 Task: Use the formula "LEFT" in spreadsheet "Project portfolio".
Action: Mouse moved to (818, 100)
Screenshot: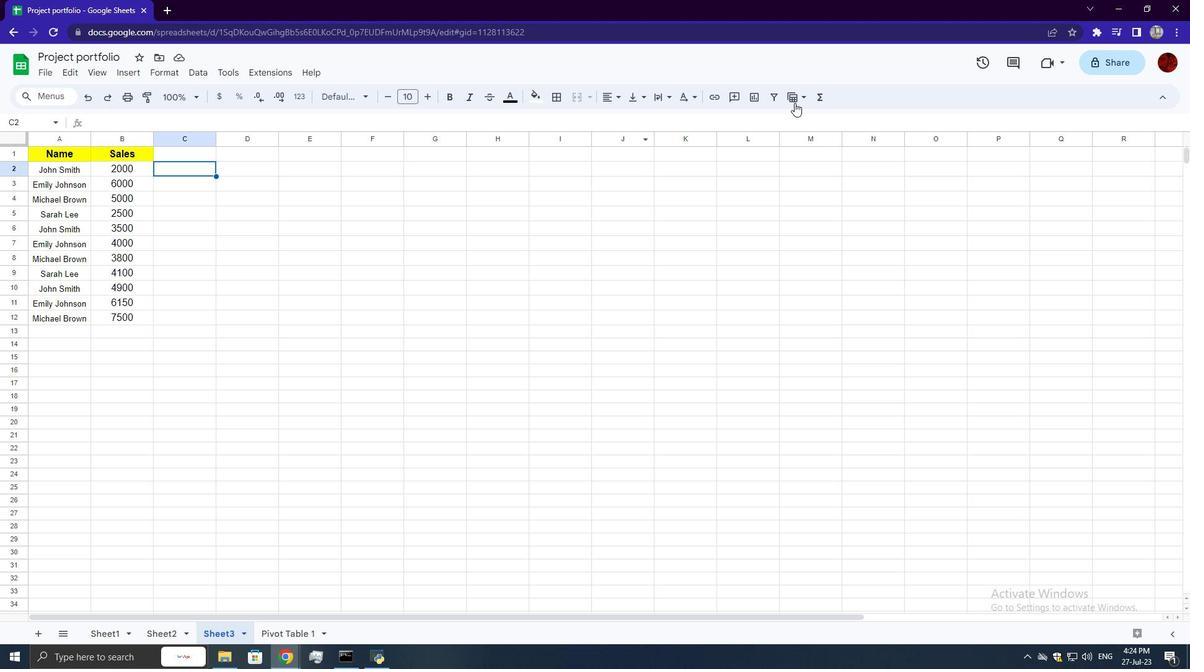 
Action: Mouse pressed left at (818, 100)
Screenshot: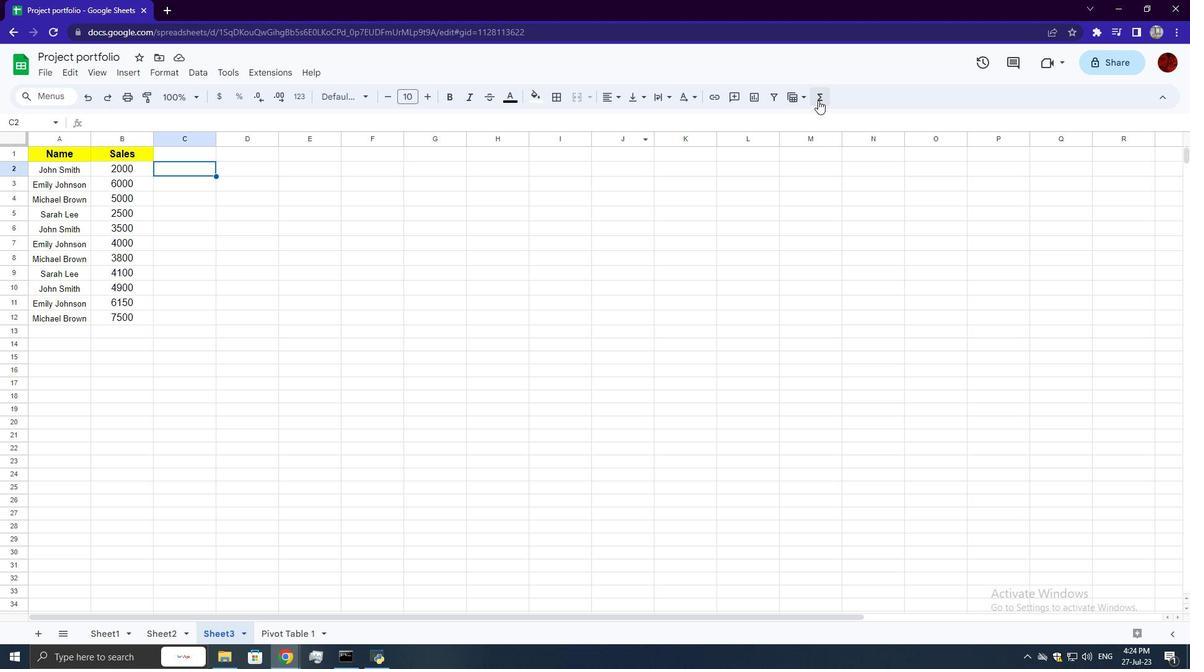 
Action: Mouse moved to (987, 239)
Screenshot: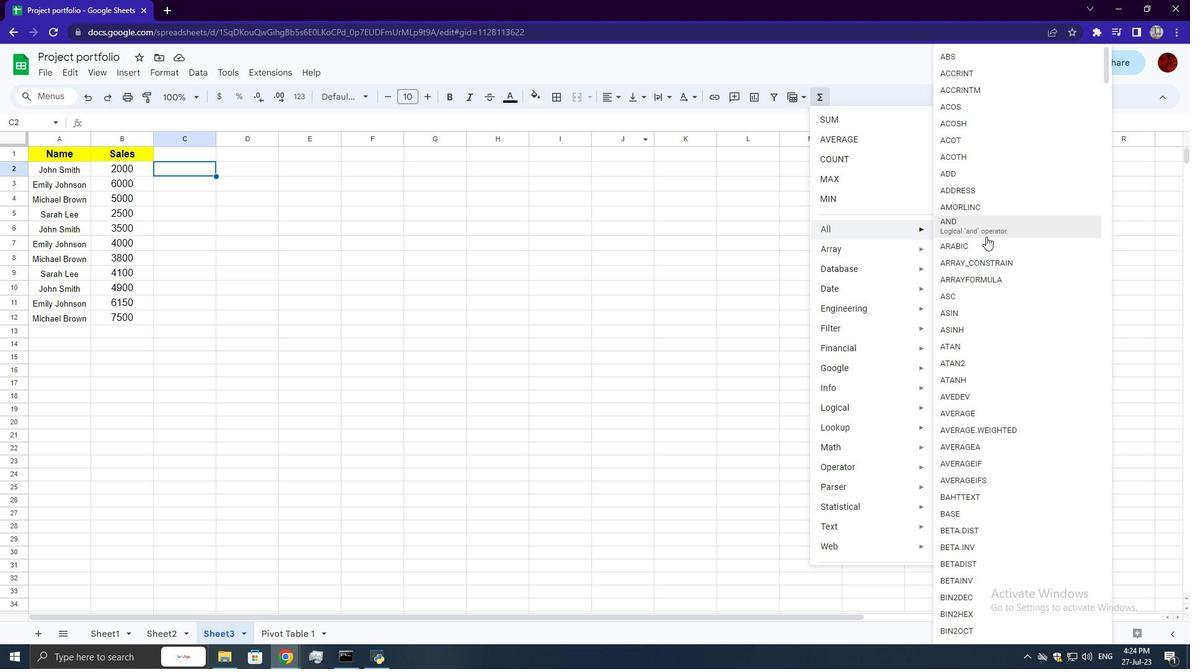 
Action: Mouse scrolled (987, 239) with delta (0, 0)
Screenshot: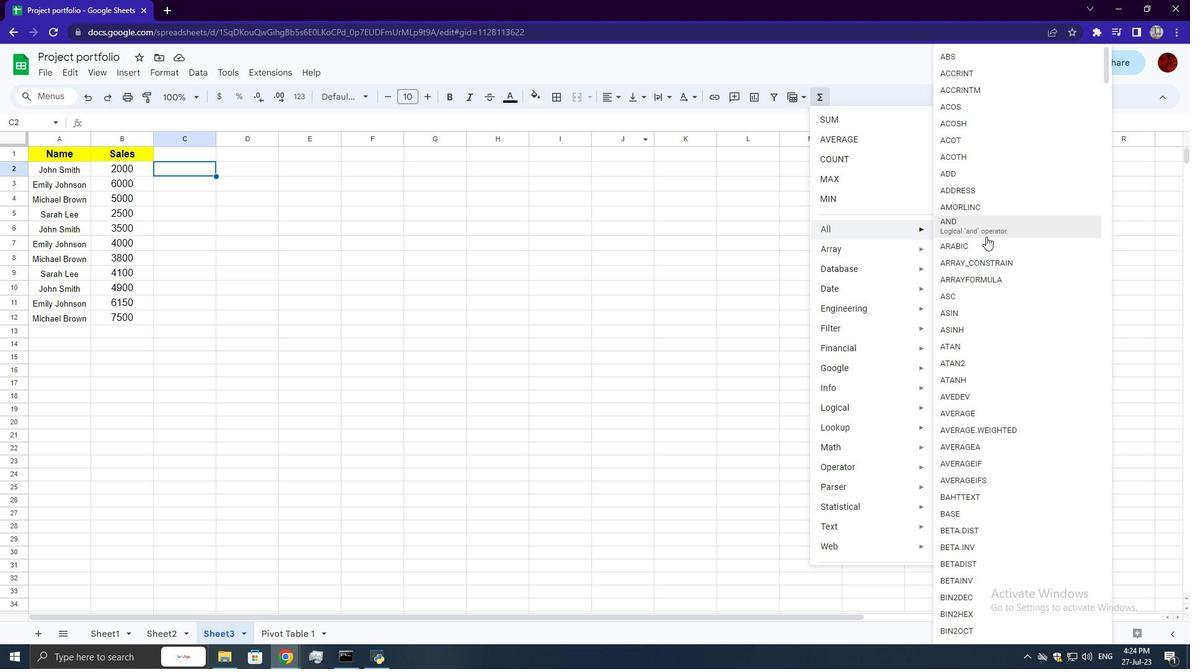 
Action: Mouse moved to (987, 241)
Screenshot: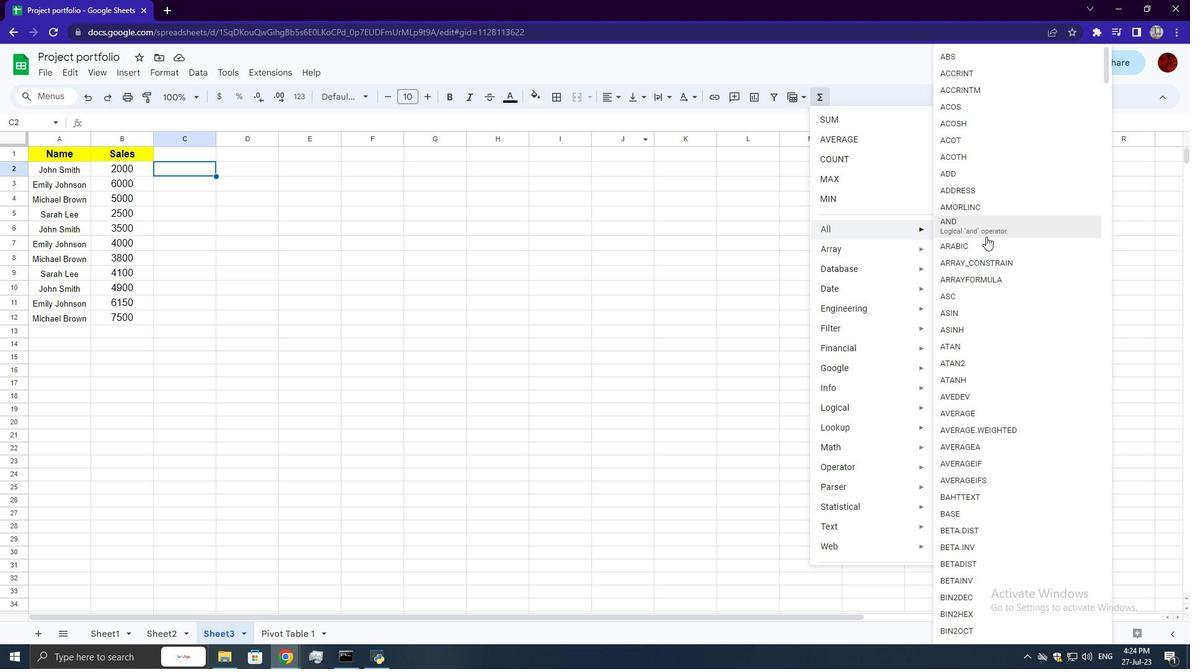 
Action: Mouse scrolled (987, 240) with delta (0, 0)
Screenshot: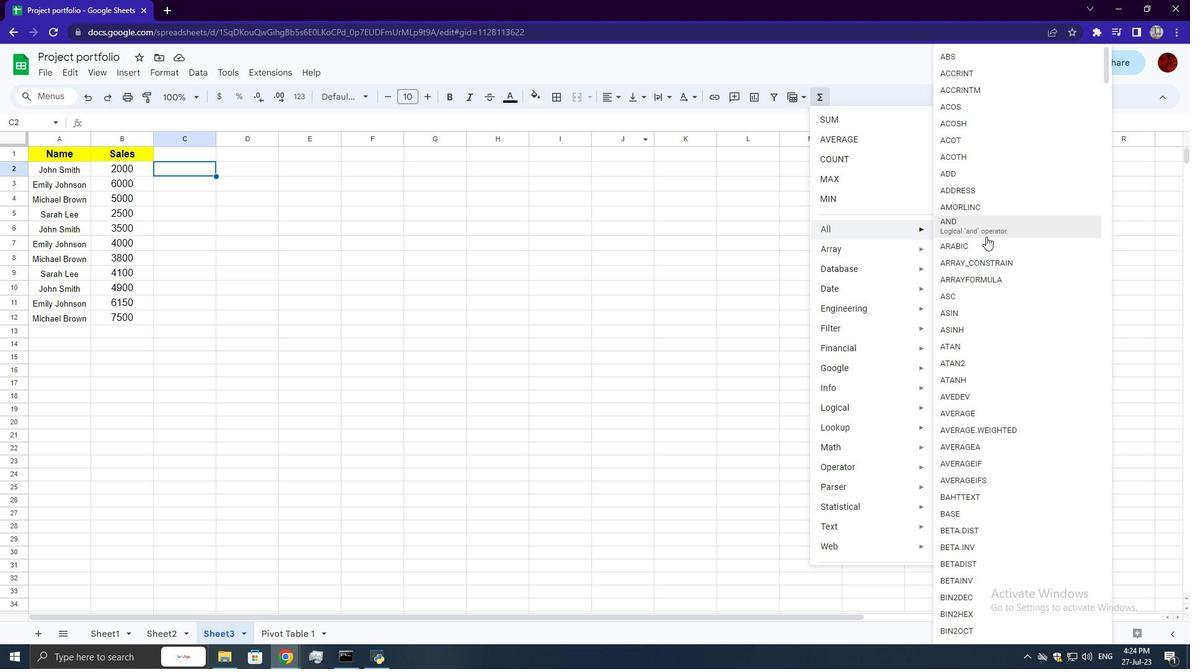 
Action: Mouse scrolled (987, 240) with delta (0, 0)
Screenshot: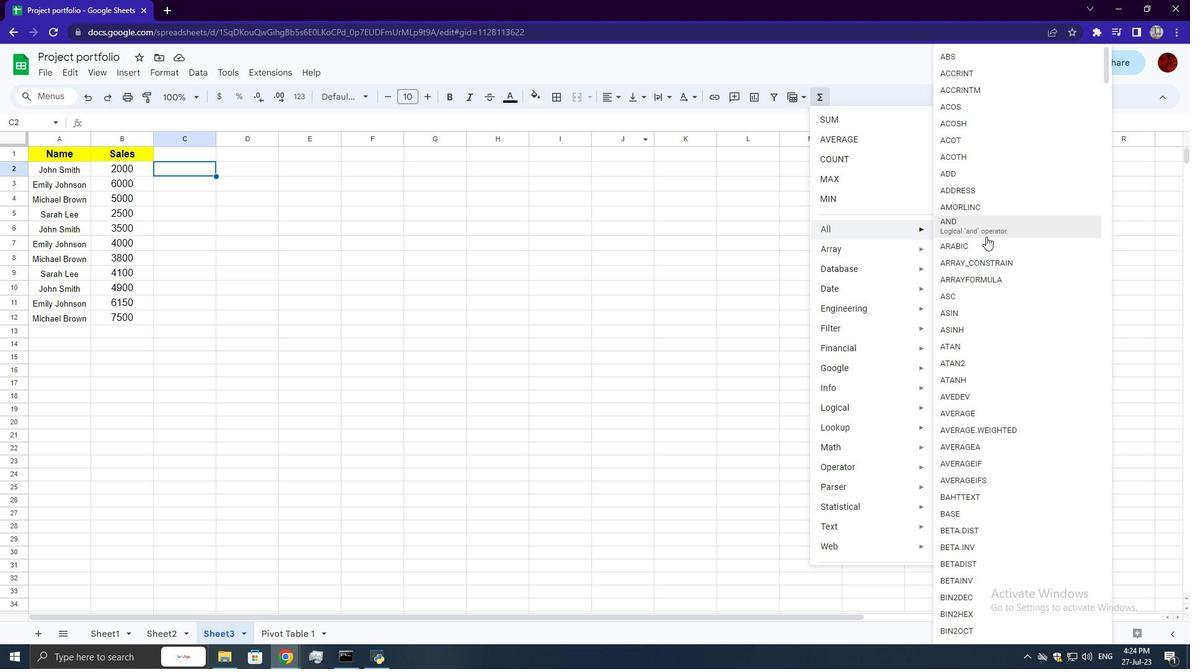 
Action: Mouse moved to (988, 241)
Screenshot: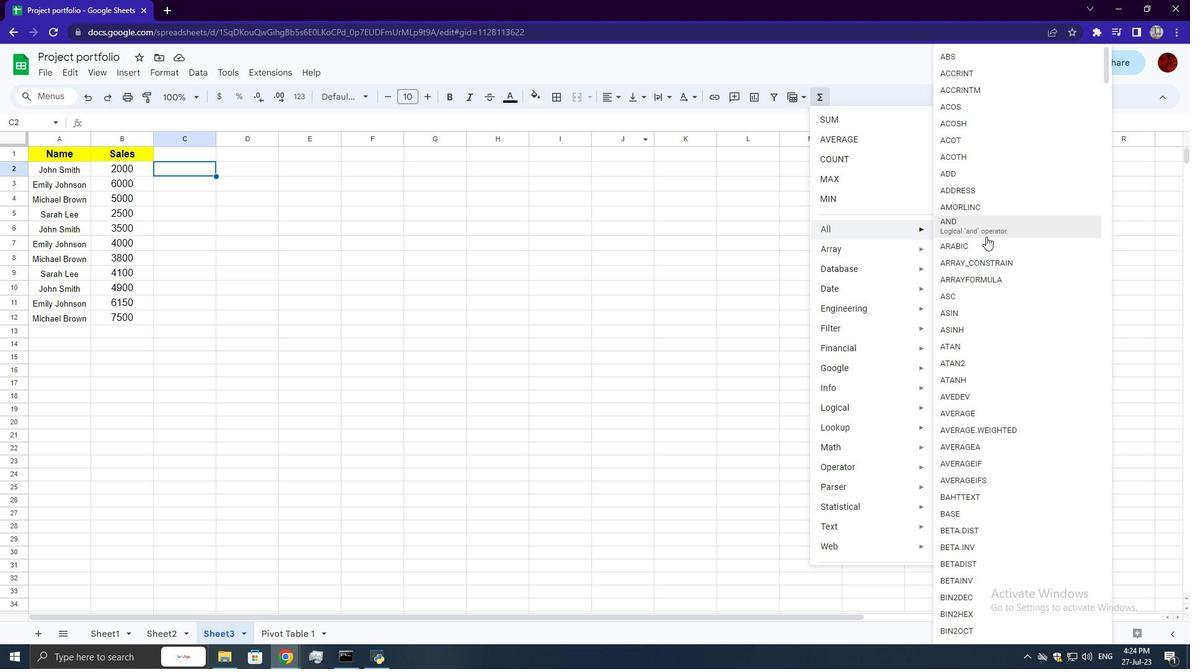 
Action: Mouse scrolled (988, 240) with delta (0, 0)
Screenshot: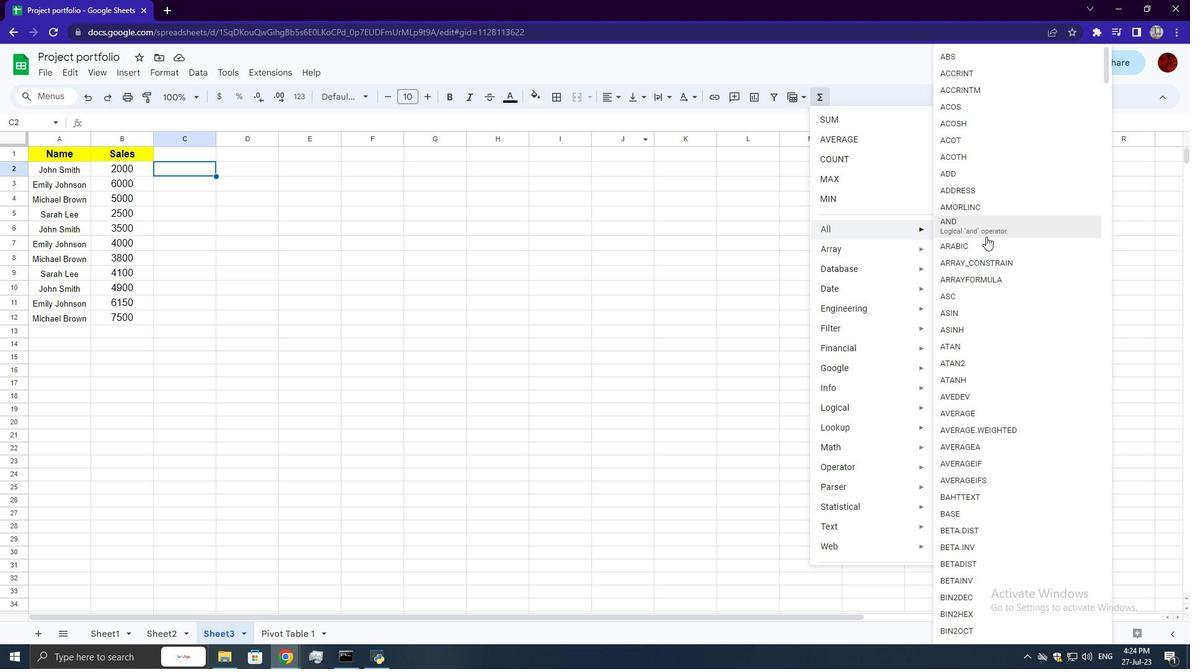 
Action: Mouse scrolled (988, 240) with delta (0, 0)
Screenshot: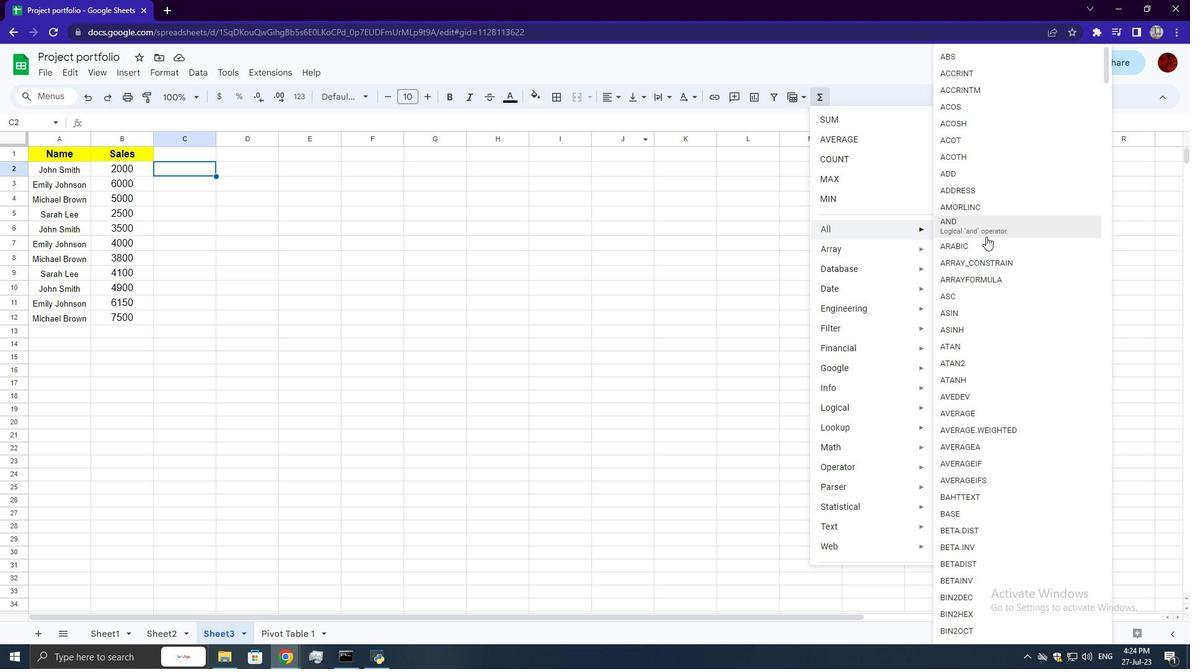 
Action: Mouse scrolled (988, 240) with delta (0, 0)
Screenshot: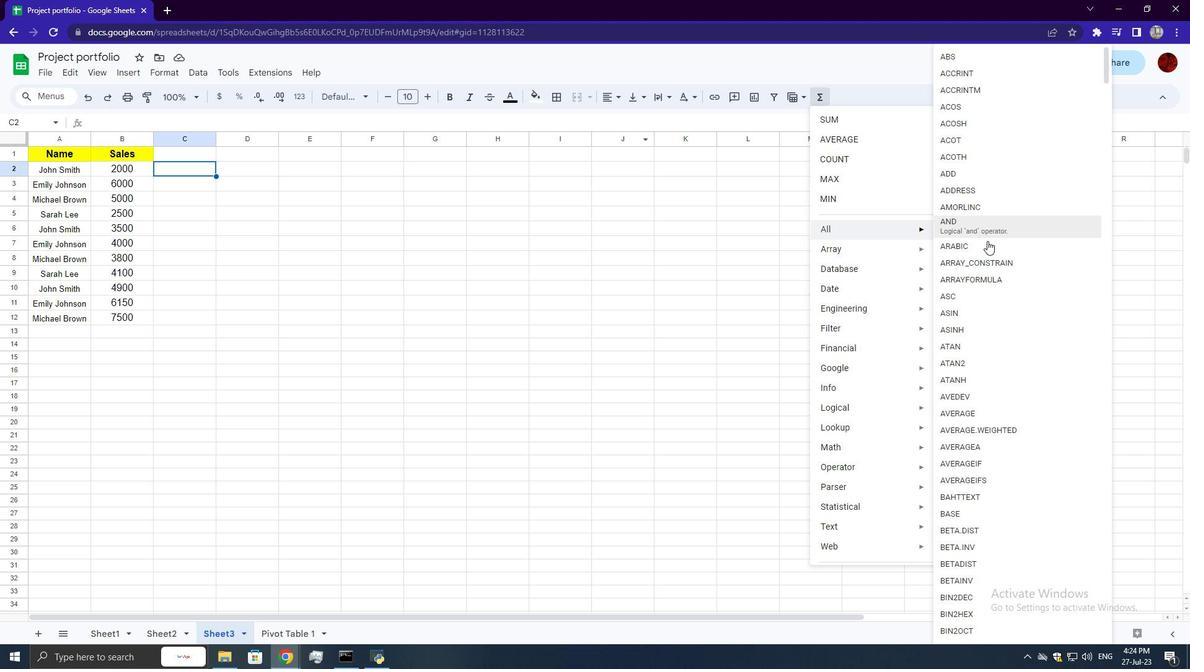 
Action: Mouse scrolled (988, 241) with delta (0, 0)
Screenshot: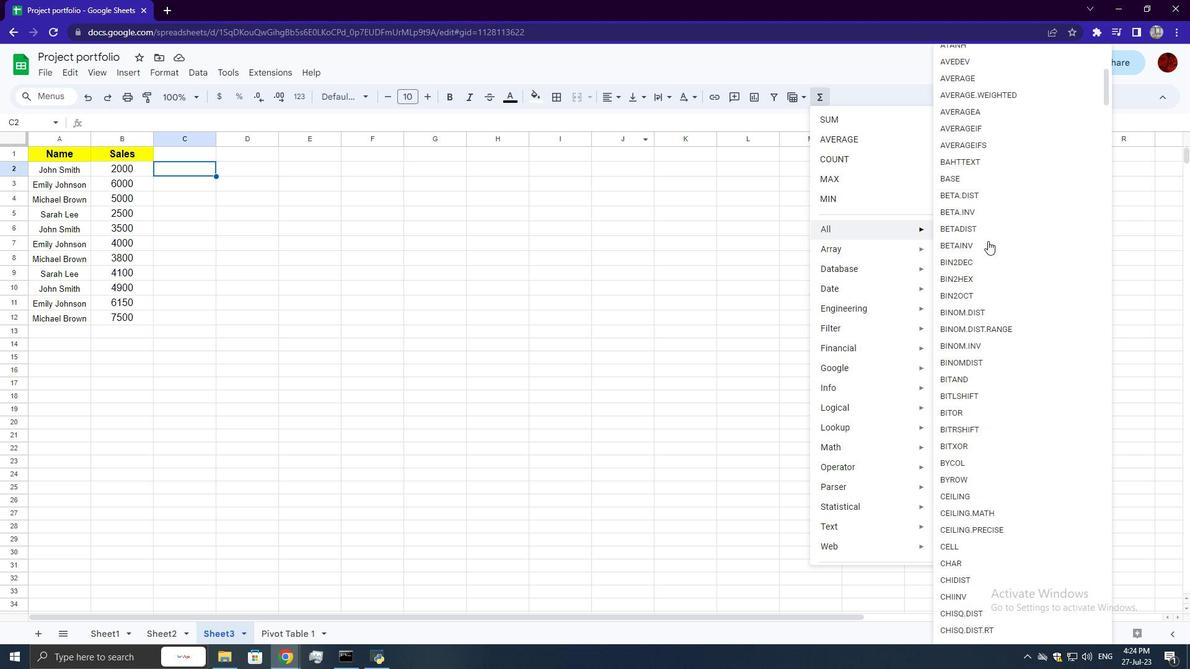 
Action: Mouse scrolled (988, 240) with delta (0, 0)
Screenshot: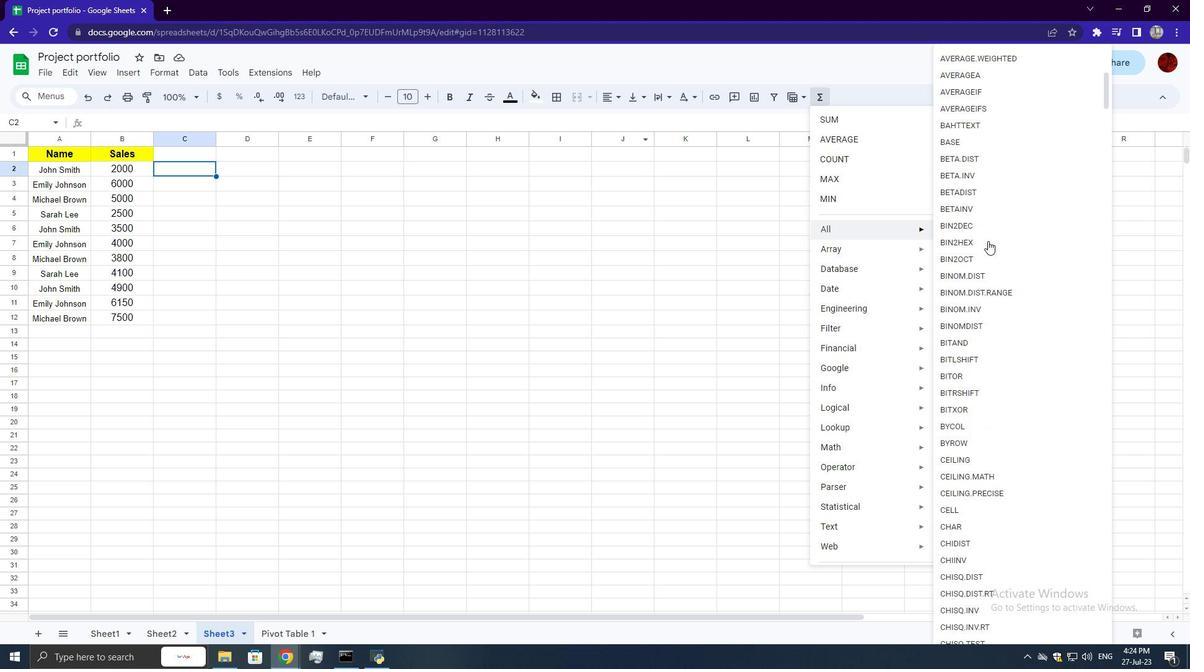 
Action: Mouse scrolled (988, 240) with delta (0, 0)
Screenshot: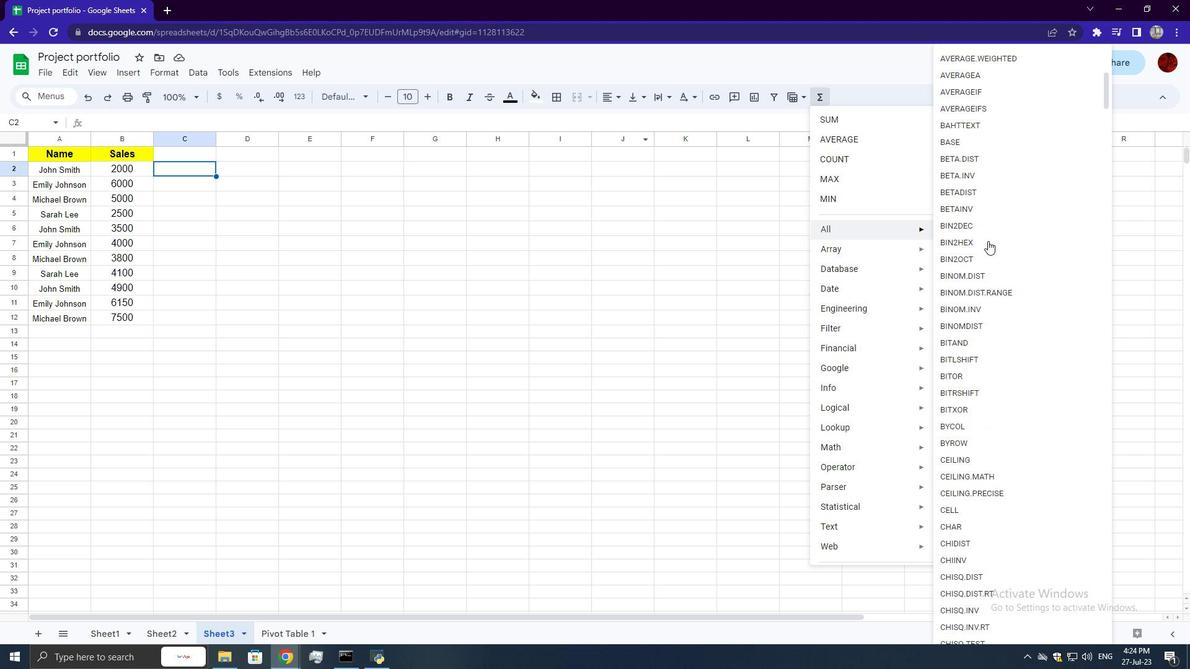 
Action: Mouse scrolled (988, 240) with delta (0, 0)
Screenshot: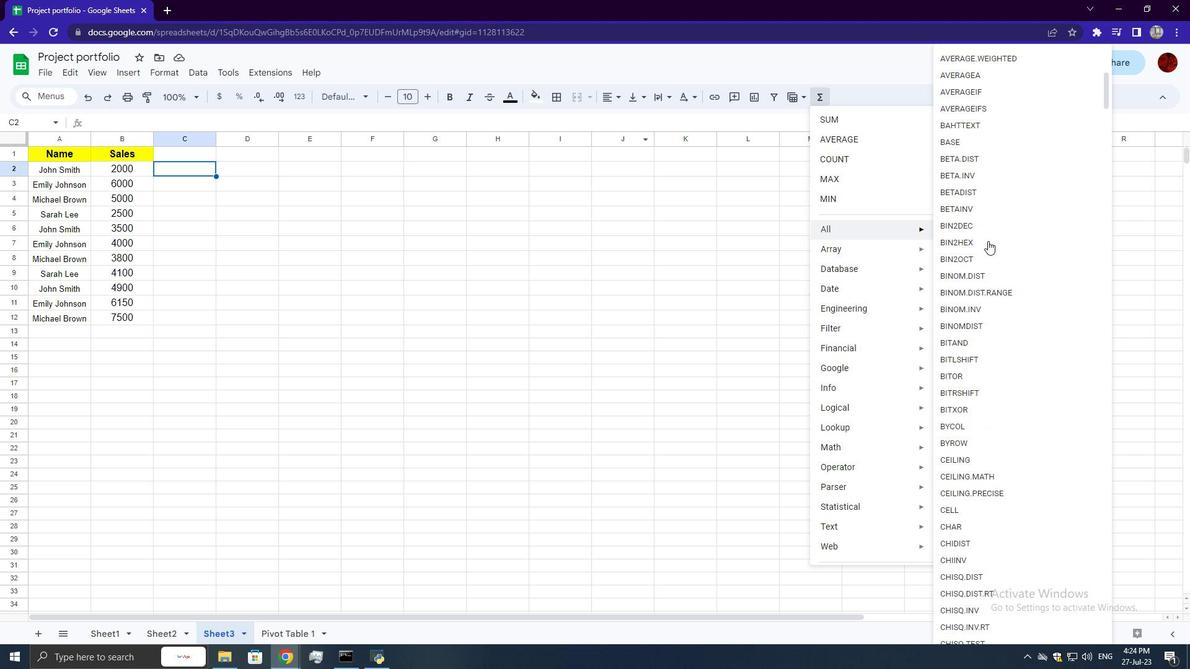 
Action: Mouse scrolled (988, 240) with delta (0, 0)
Screenshot: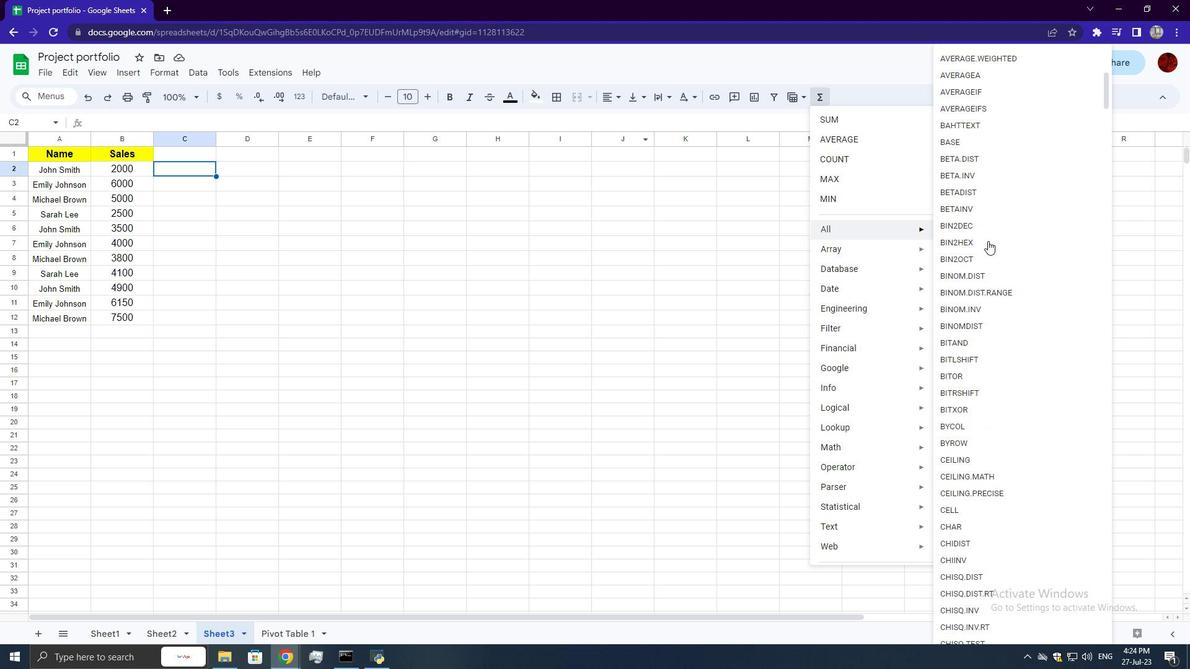 
Action: Mouse scrolled (988, 240) with delta (0, 0)
Screenshot: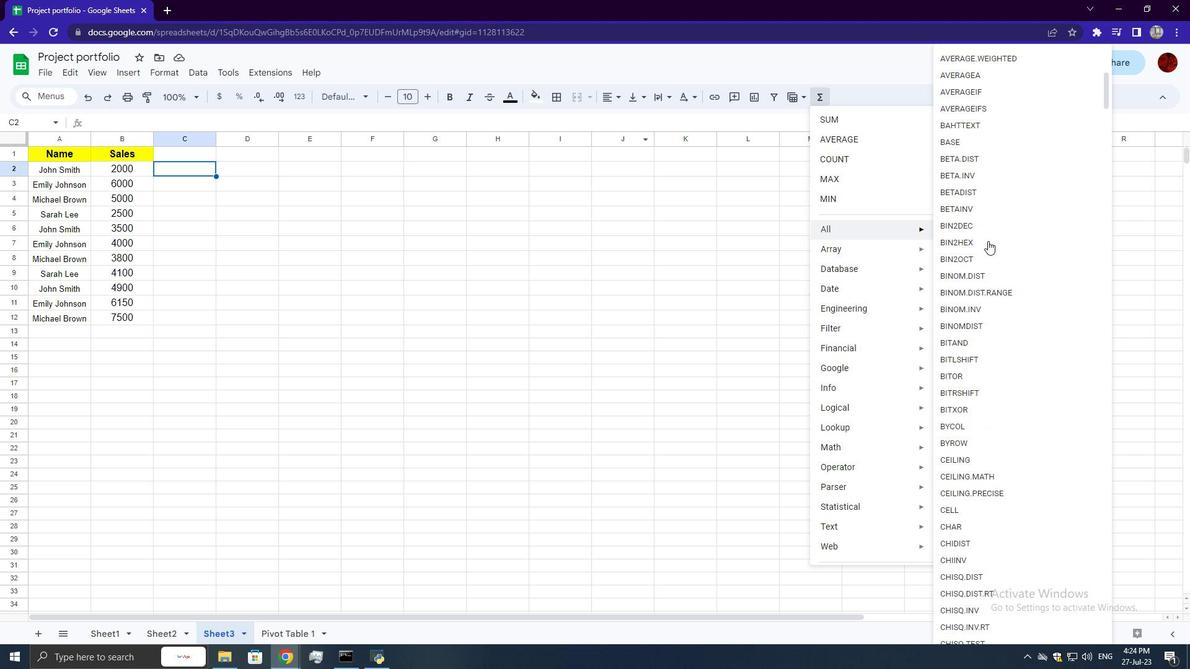 
Action: Mouse scrolled (988, 241) with delta (0, 0)
Screenshot: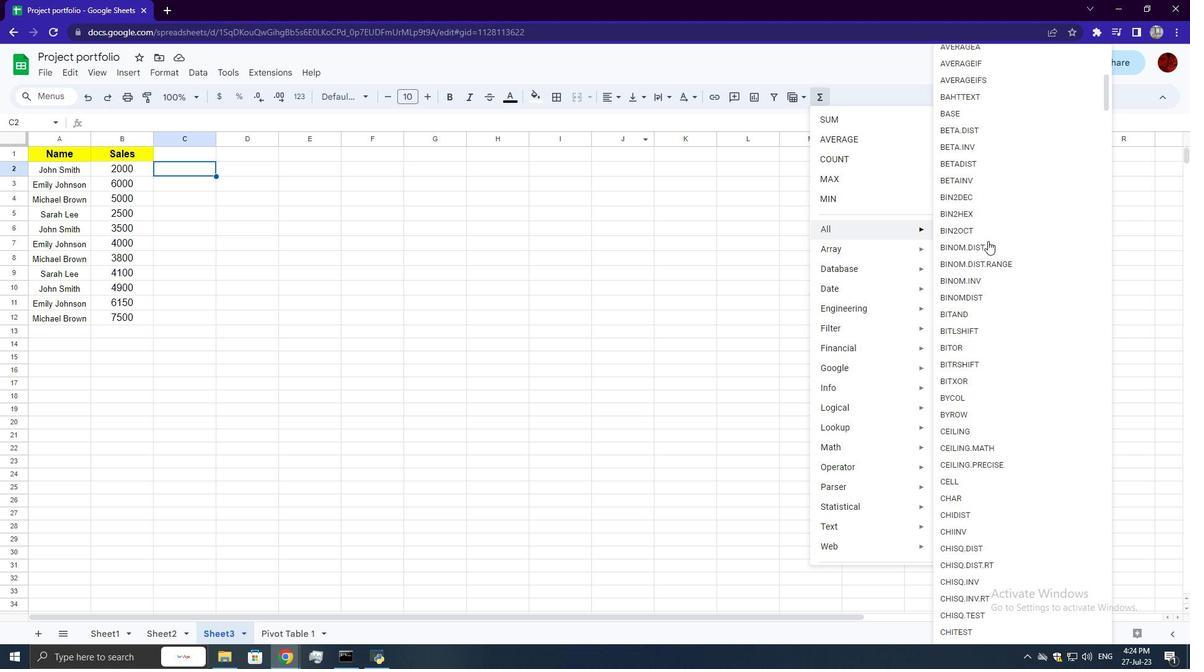 
Action: Mouse moved to (988, 244)
Screenshot: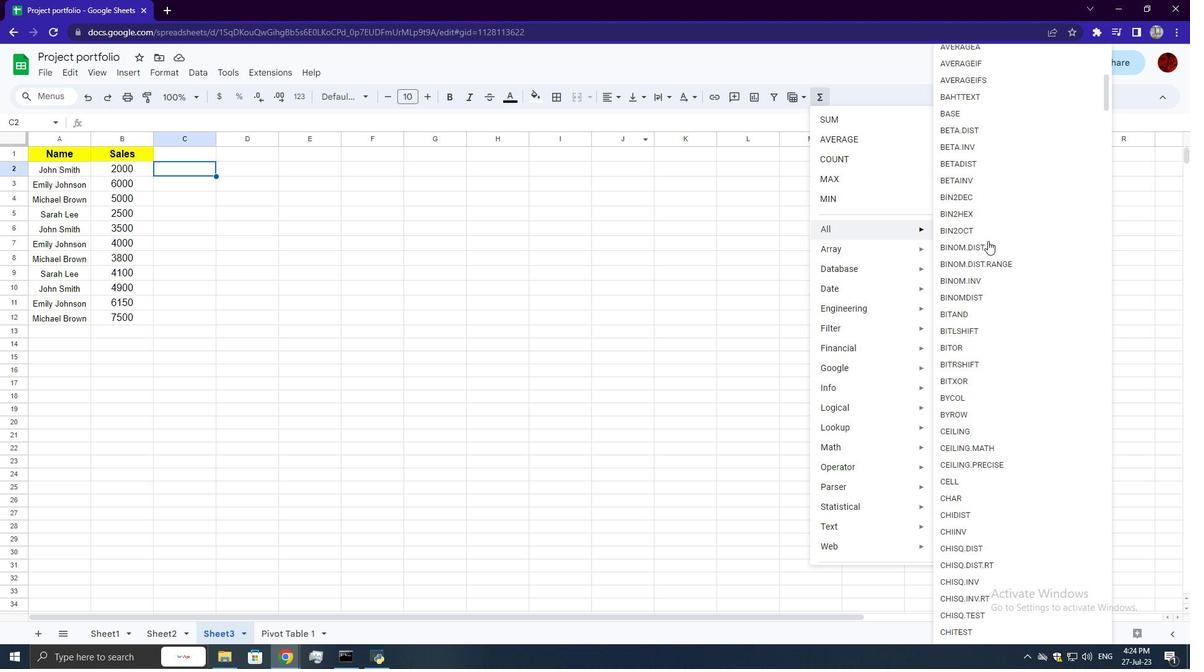 
Action: Mouse scrolled (988, 244) with delta (0, 0)
Screenshot: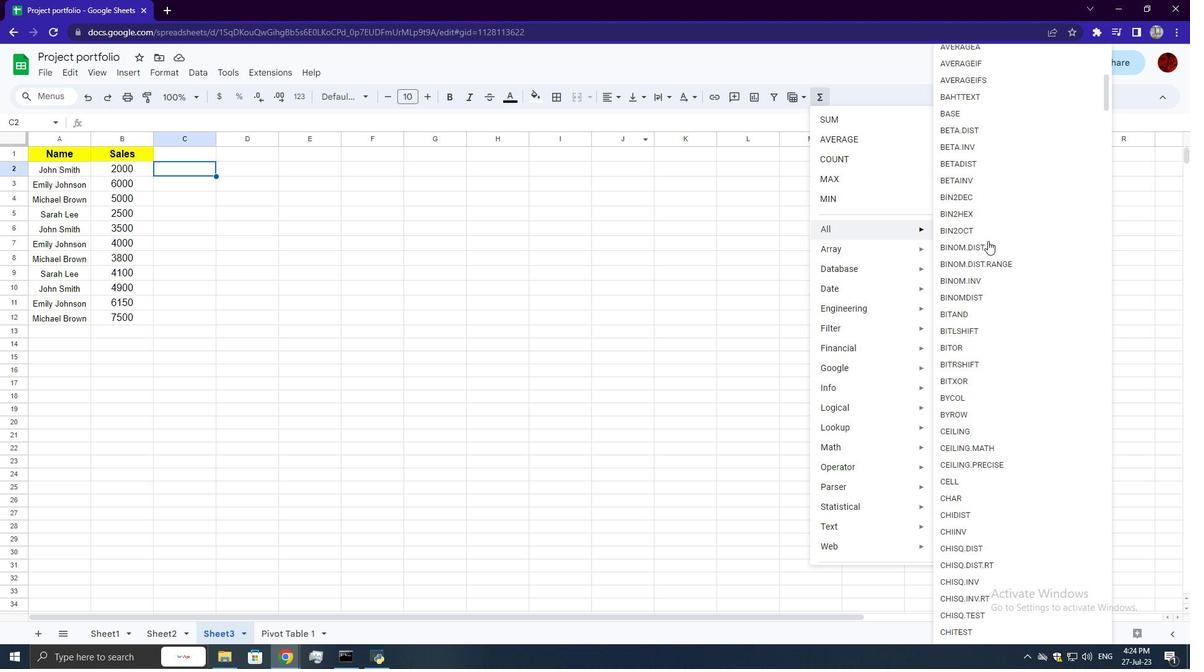 
Action: Mouse moved to (988, 245)
Screenshot: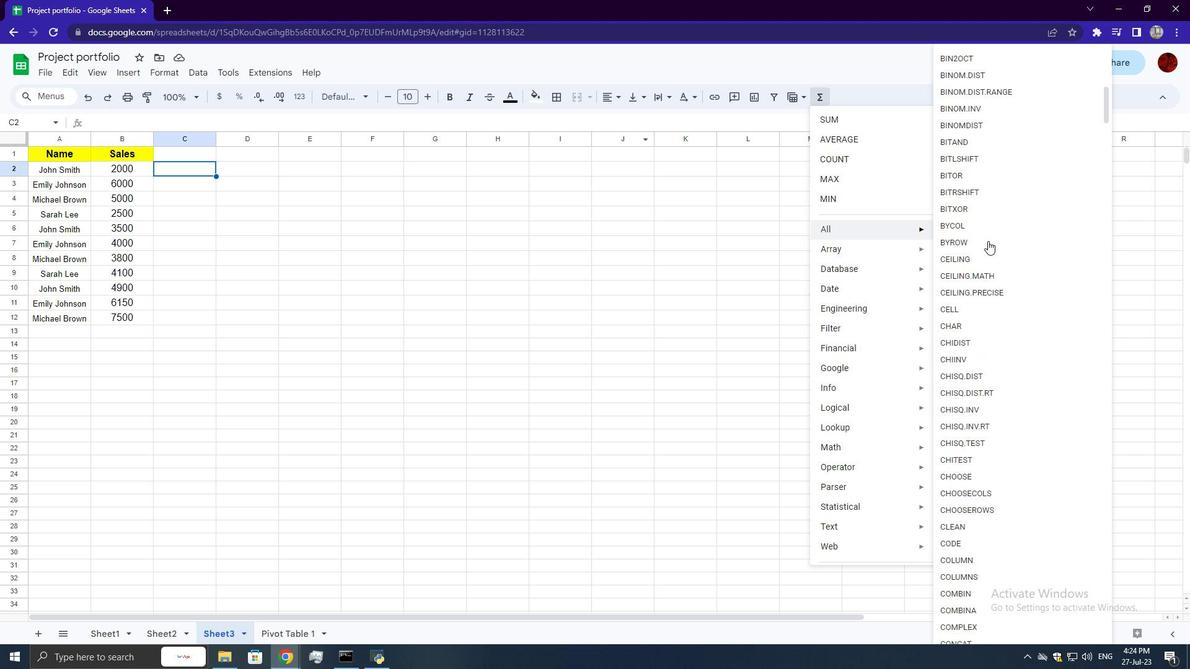 
Action: Mouse scrolled (988, 244) with delta (0, 0)
Screenshot: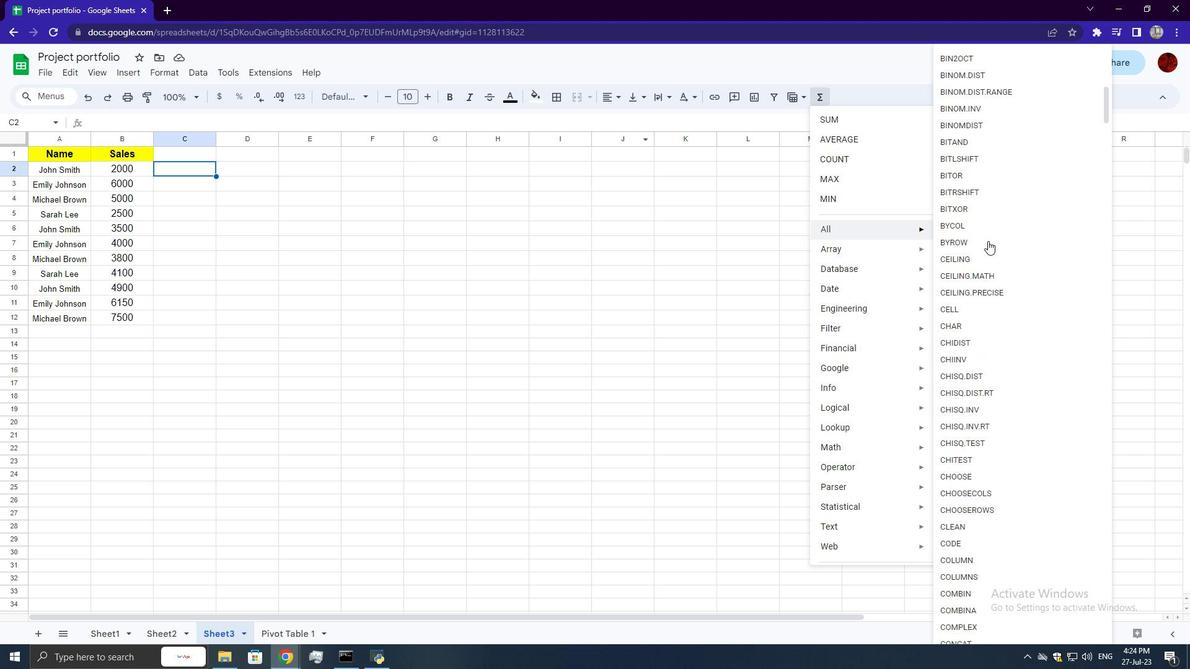 
Action: Mouse scrolled (988, 244) with delta (0, 0)
Screenshot: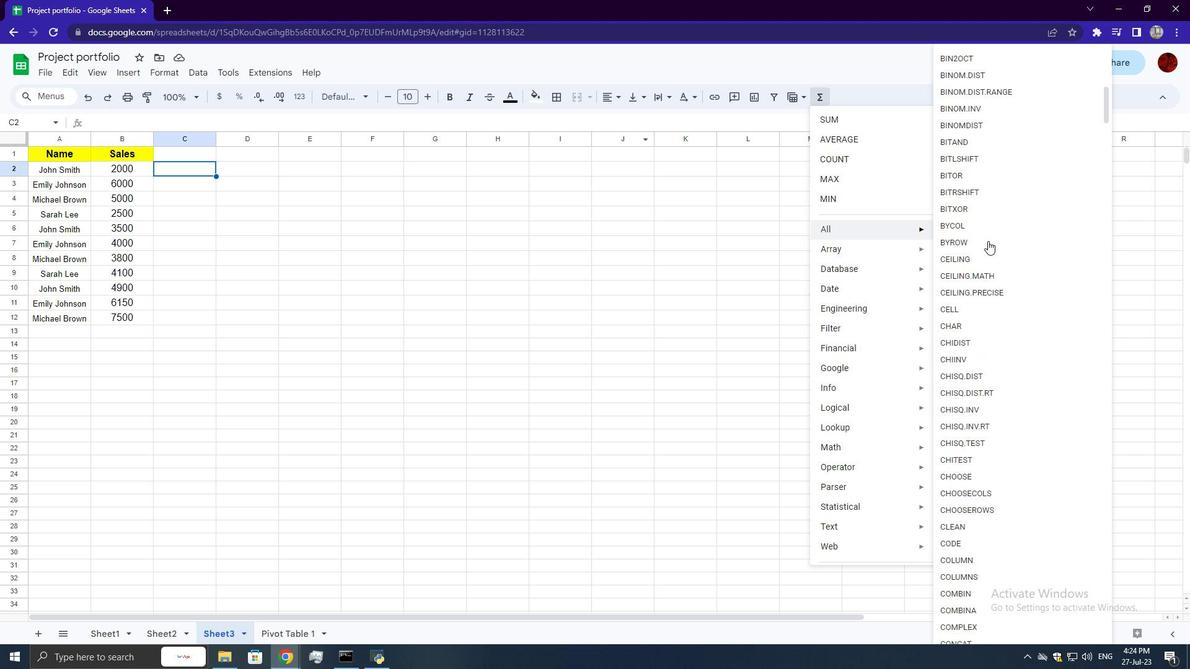 
Action: Mouse scrolled (988, 244) with delta (0, 0)
Screenshot: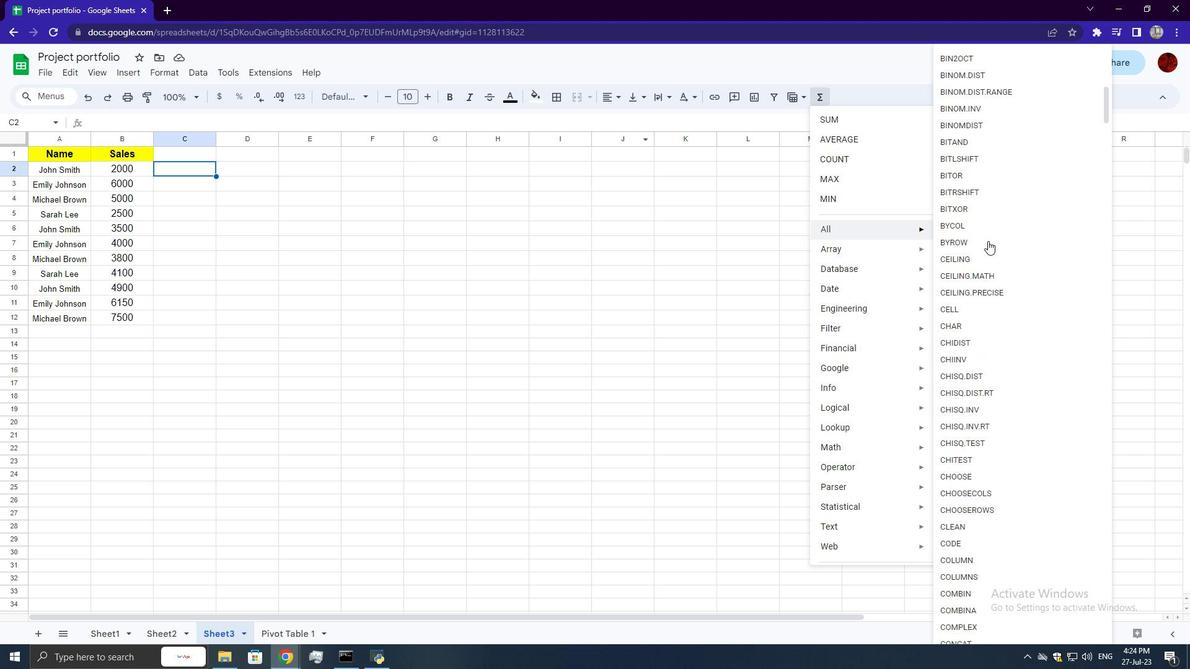 
Action: Mouse scrolled (988, 244) with delta (0, 0)
Screenshot: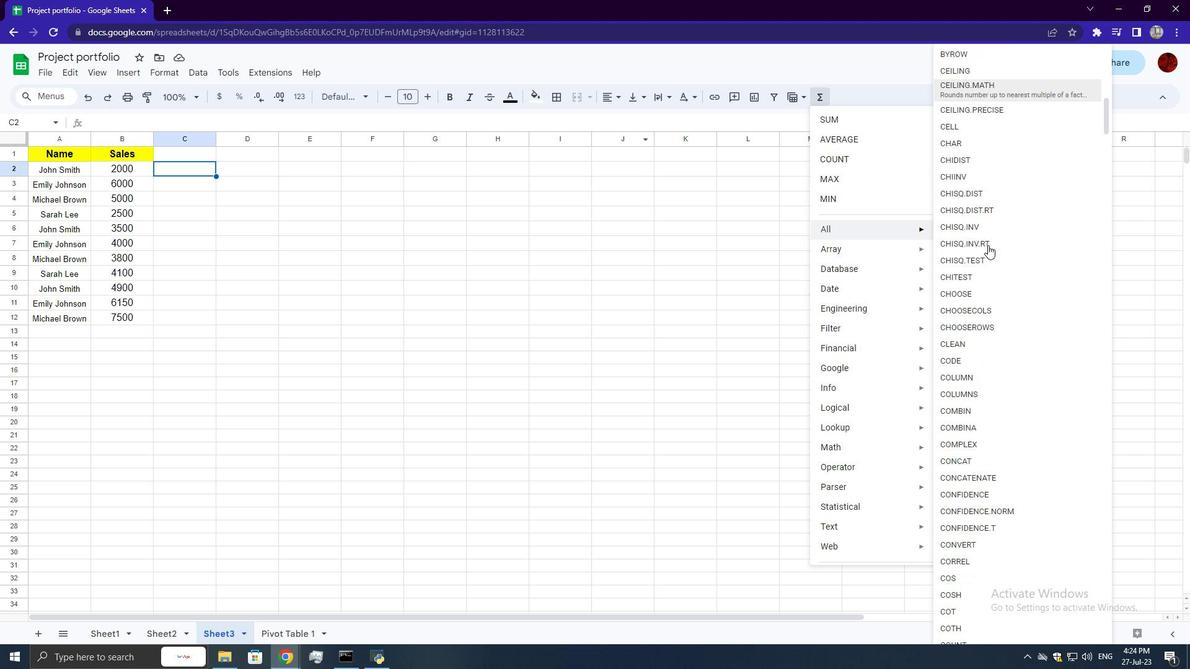 
Action: Mouse moved to (988, 247)
Screenshot: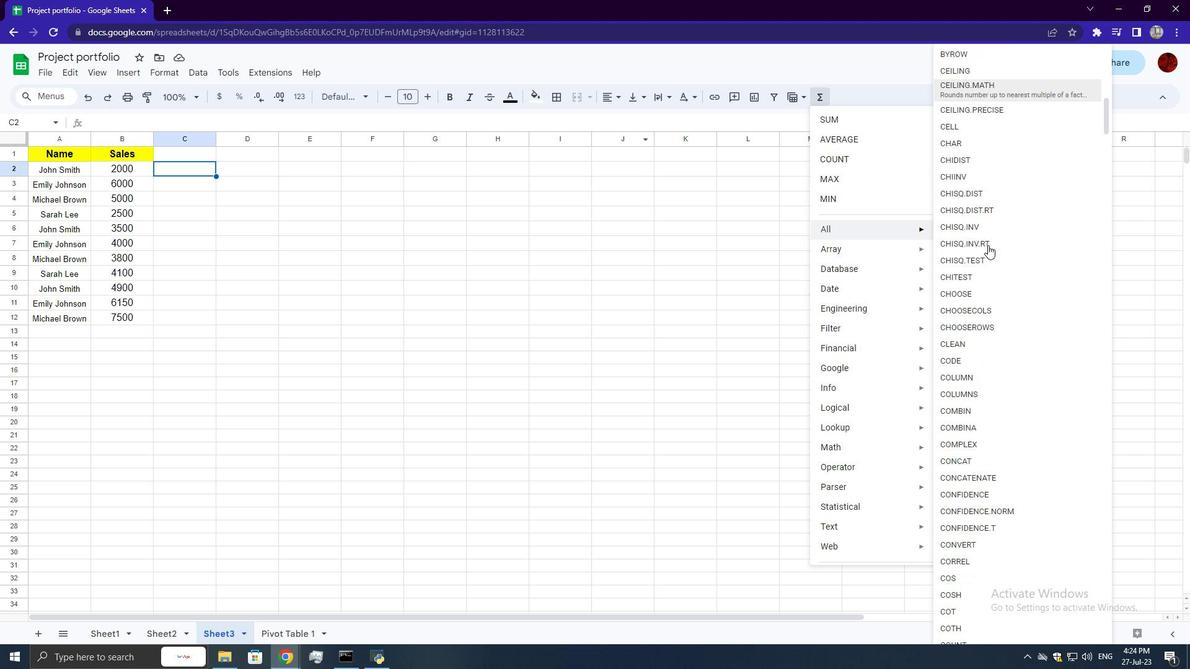 
Action: Mouse scrolled (988, 247) with delta (0, 0)
Screenshot: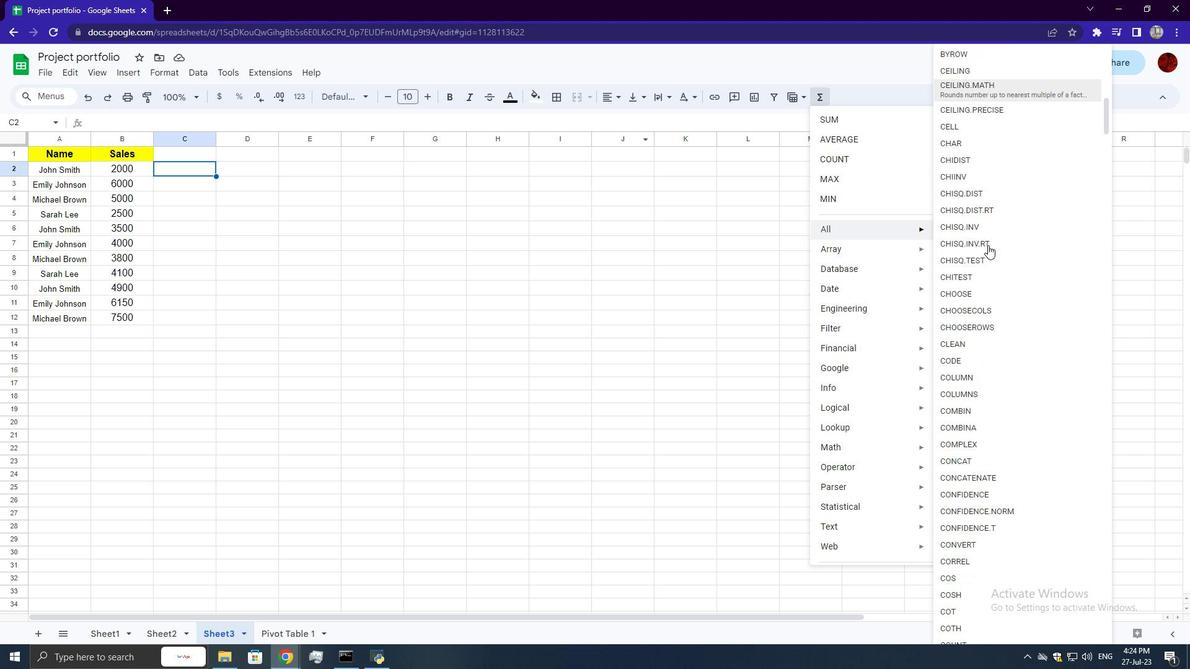 
Action: Mouse scrolled (988, 247) with delta (0, 0)
Screenshot: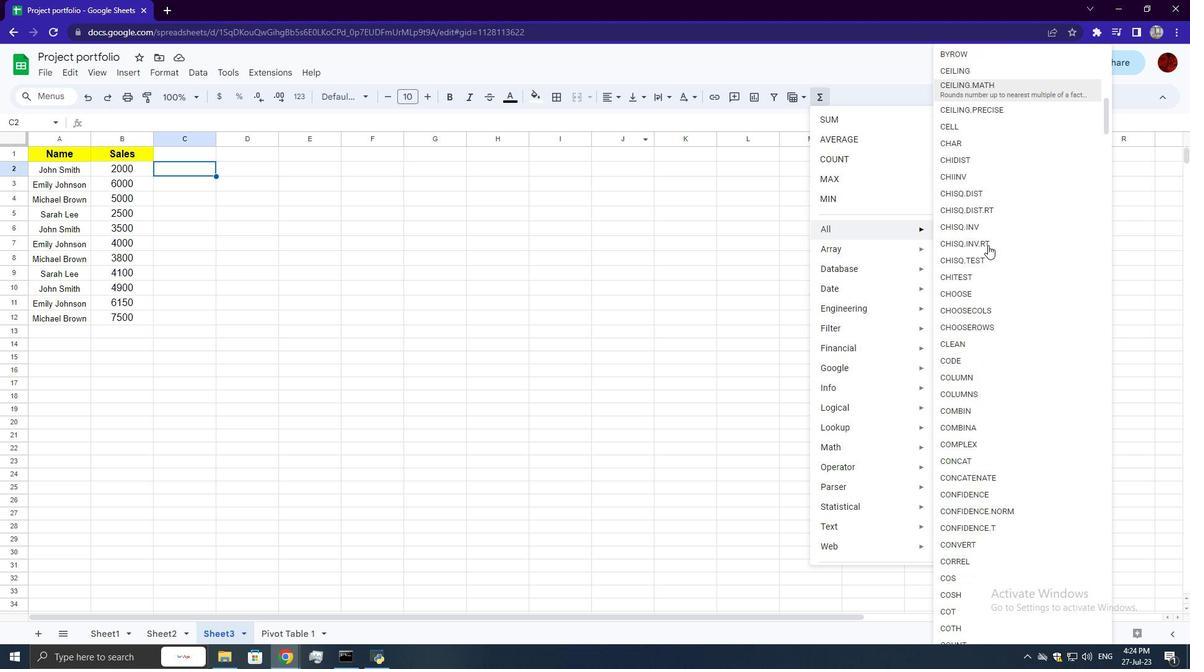 
Action: Mouse scrolled (988, 247) with delta (0, 0)
Screenshot: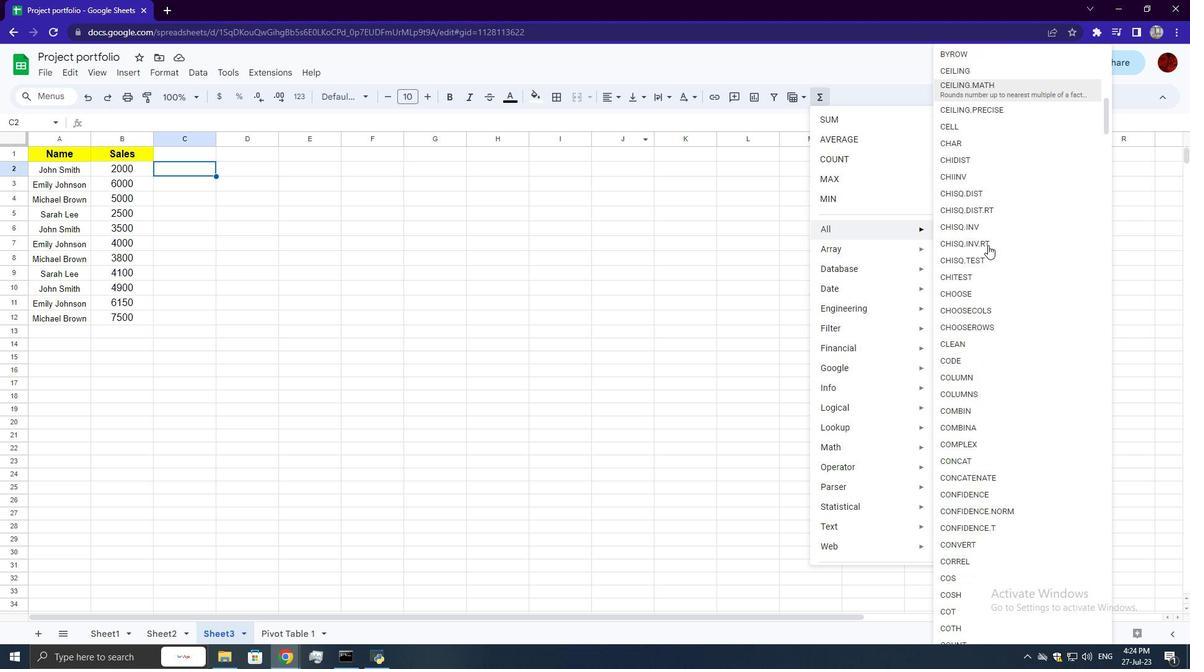 
Action: Mouse scrolled (988, 247) with delta (0, 0)
Screenshot: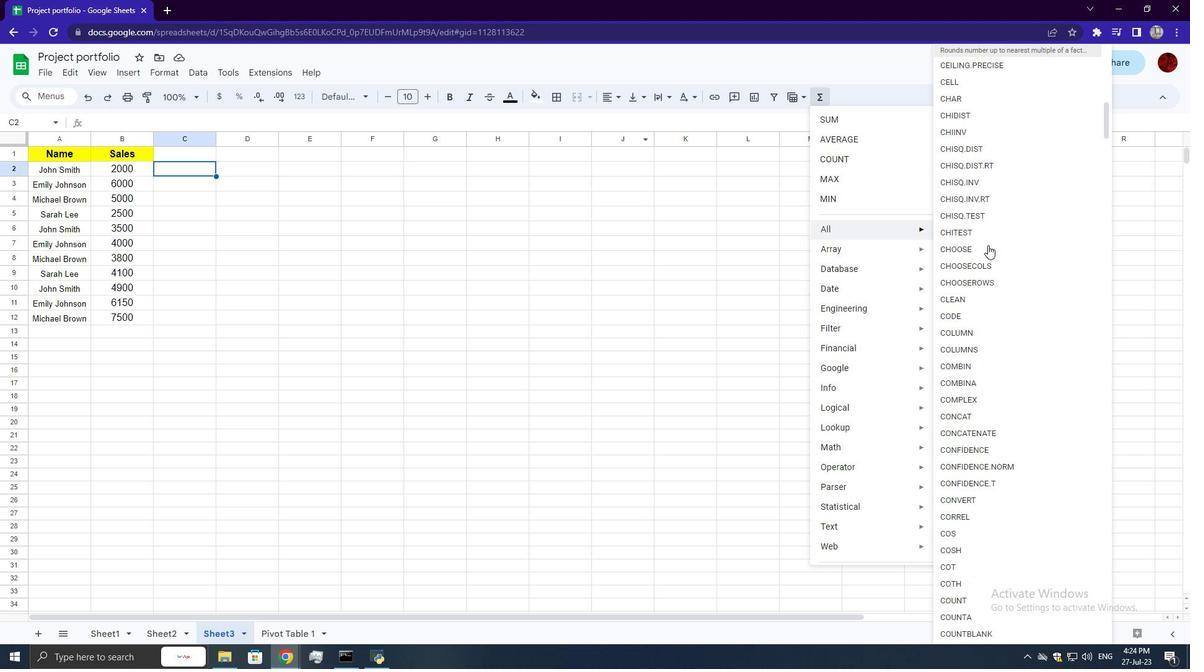 
Action: Mouse scrolled (988, 247) with delta (0, 0)
Screenshot: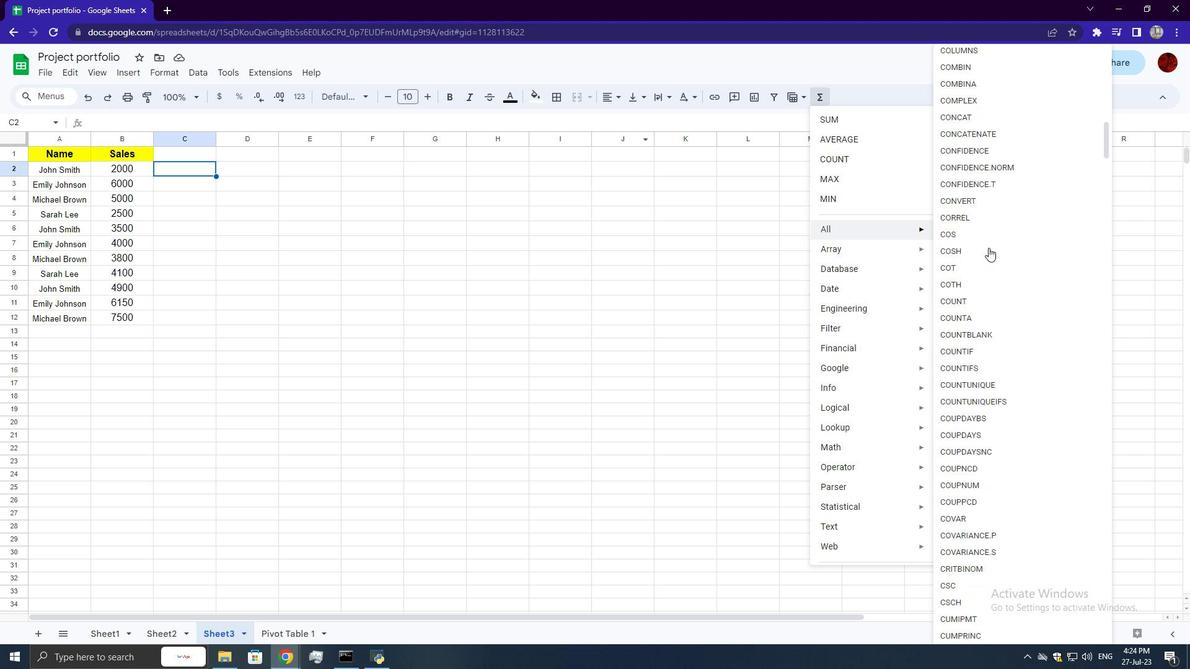 
Action: Mouse moved to (988, 248)
Screenshot: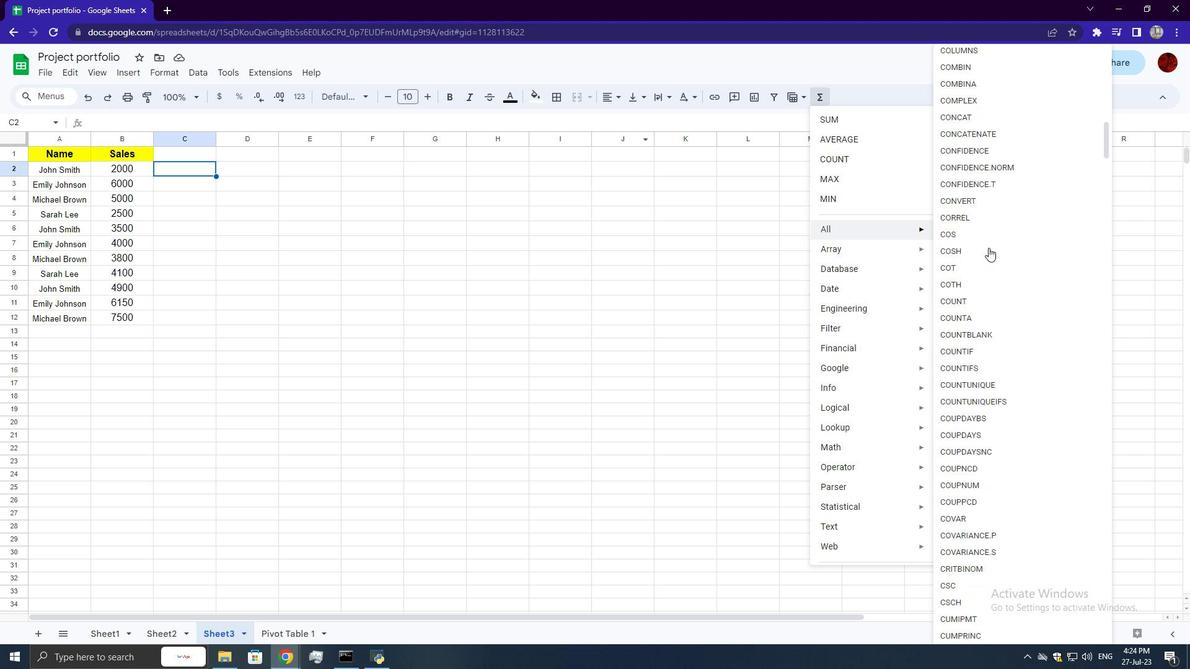 
Action: Mouse scrolled (988, 247) with delta (0, 0)
Screenshot: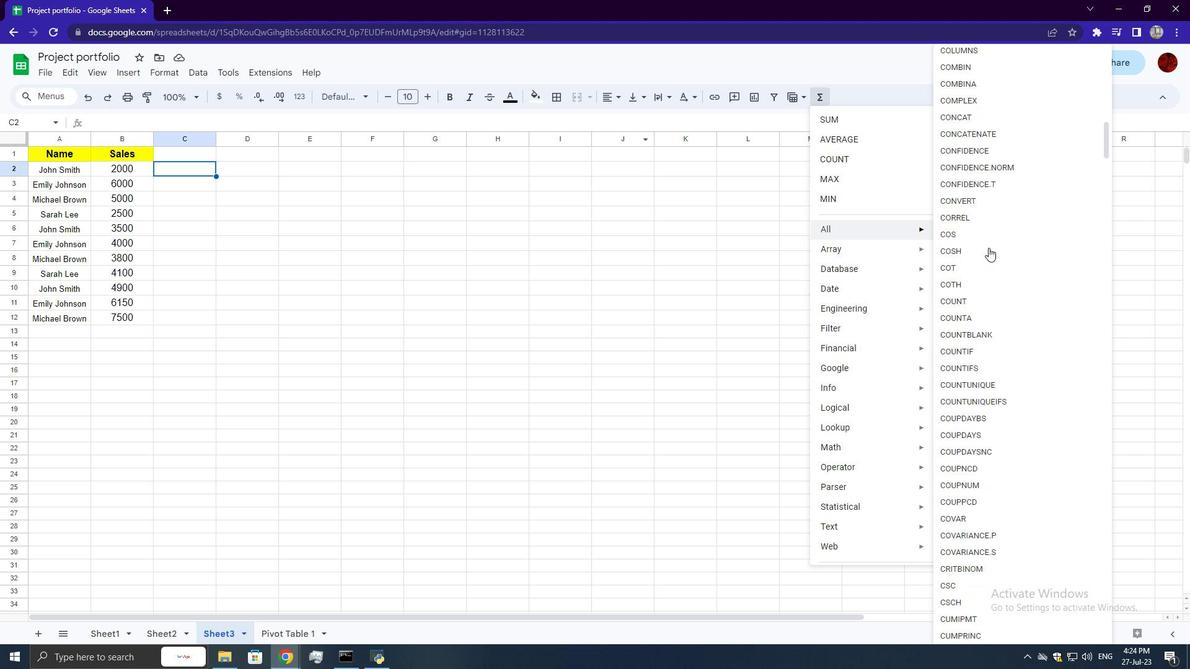 
Action: Mouse scrolled (988, 247) with delta (0, 0)
Screenshot: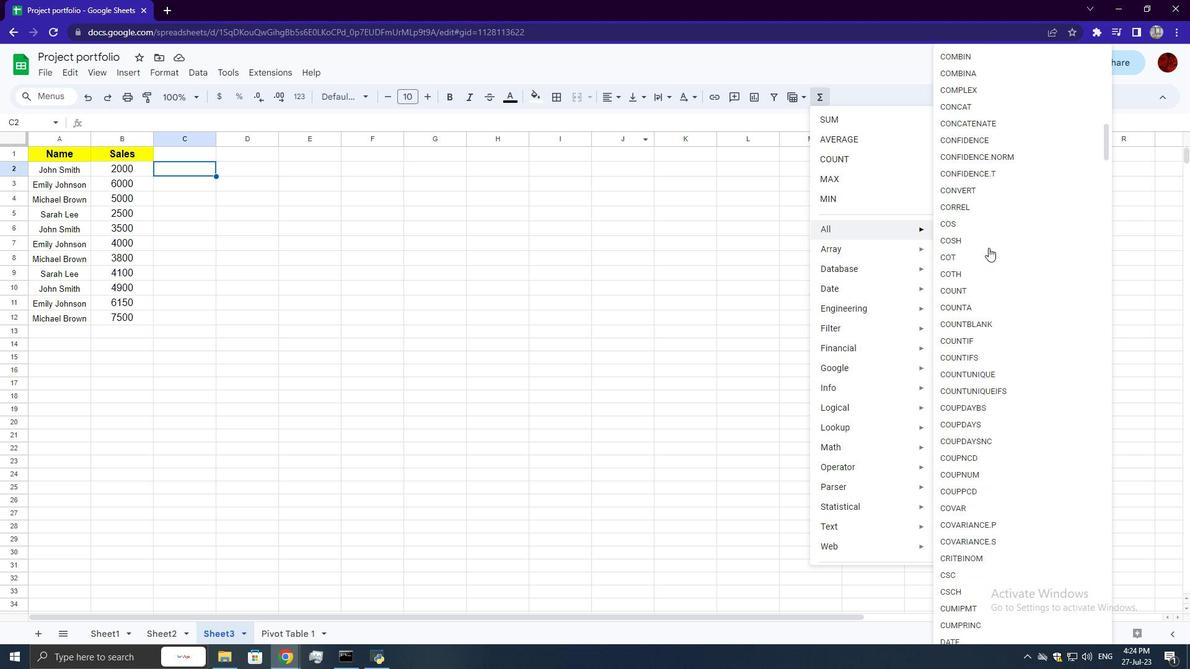 
Action: Mouse scrolled (988, 247) with delta (0, 0)
Screenshot: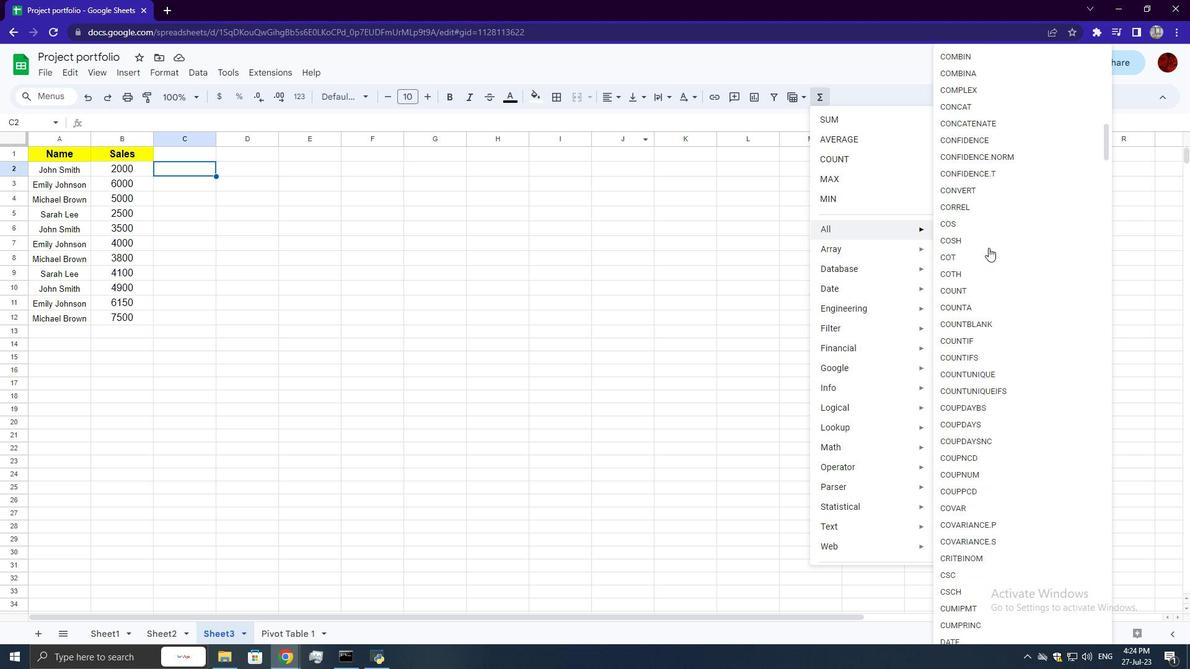 
Action: Mouse scrolled (988, 247) with delta (0, 0)
Screenshot: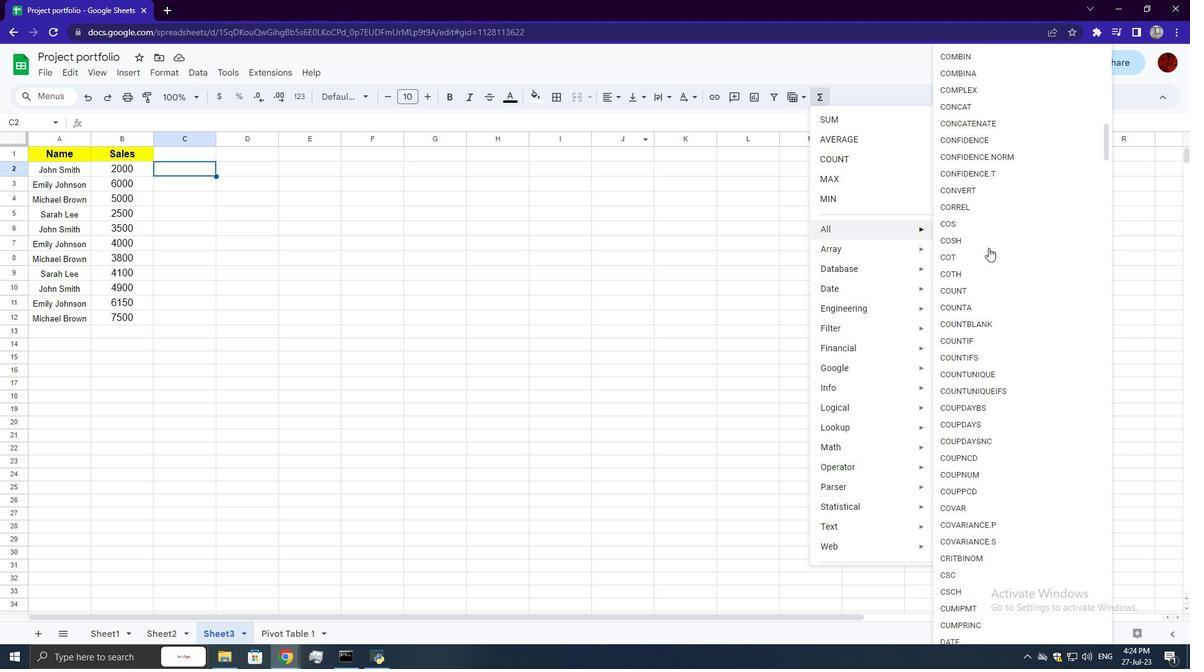 
Action: Mouse scrolled (988, 247) with delta (0, 0)
Screenshot: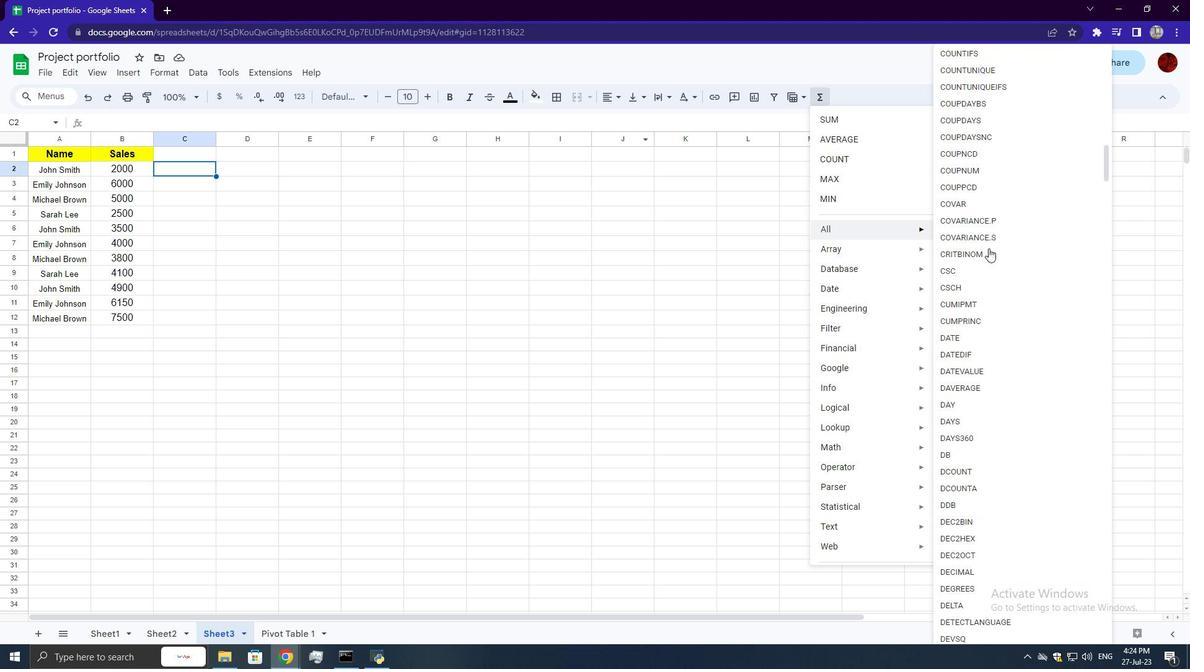
Action: Mouse scrolled (988, 247) with delta (0, 0)
Screenshot: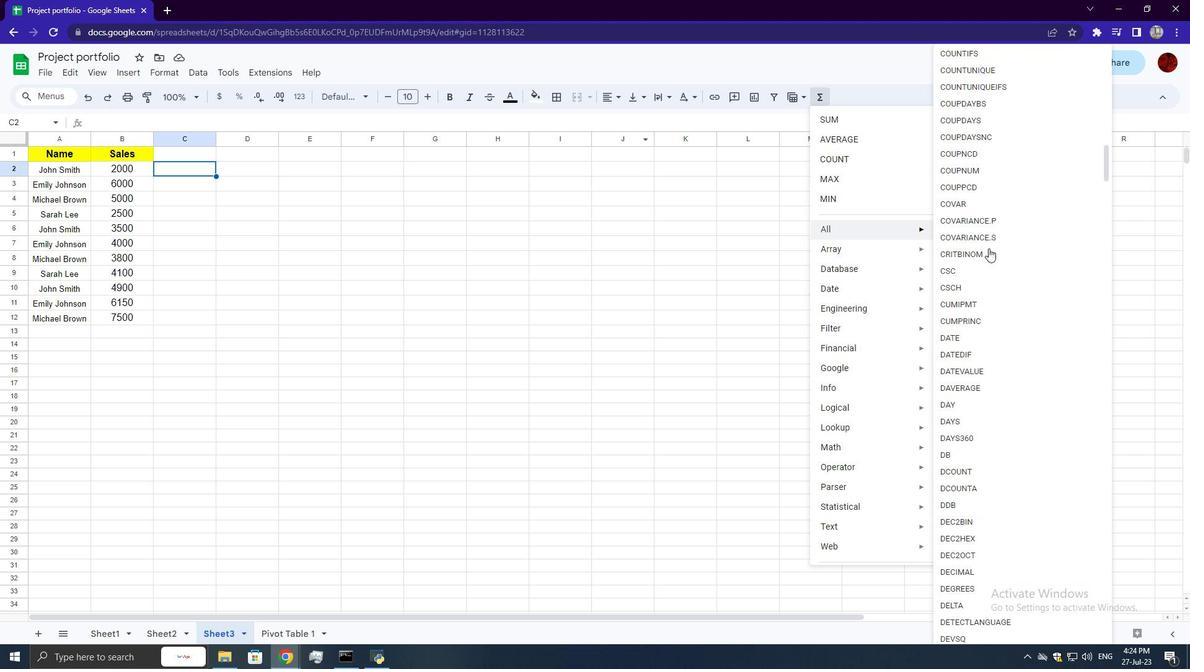 
Action: Mouse scrolled (988, 247) with delta (0, 0)
Screenshot: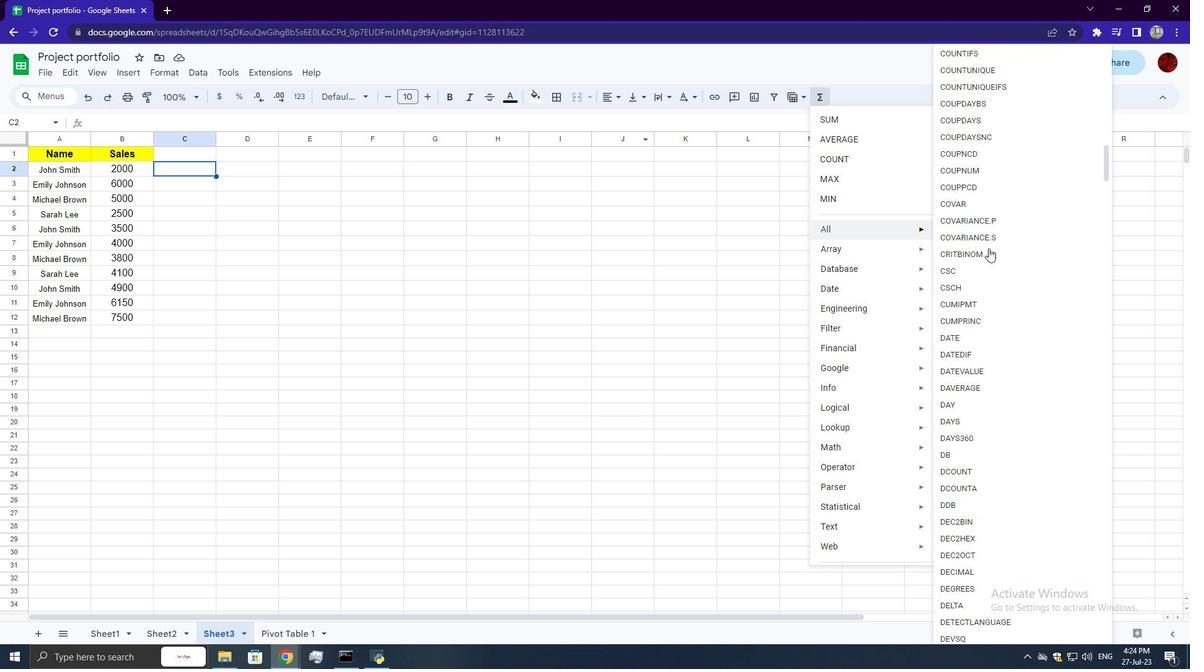 
Action: Mouse scrolled (988, 247) with delta (0, 0)
Screenshot: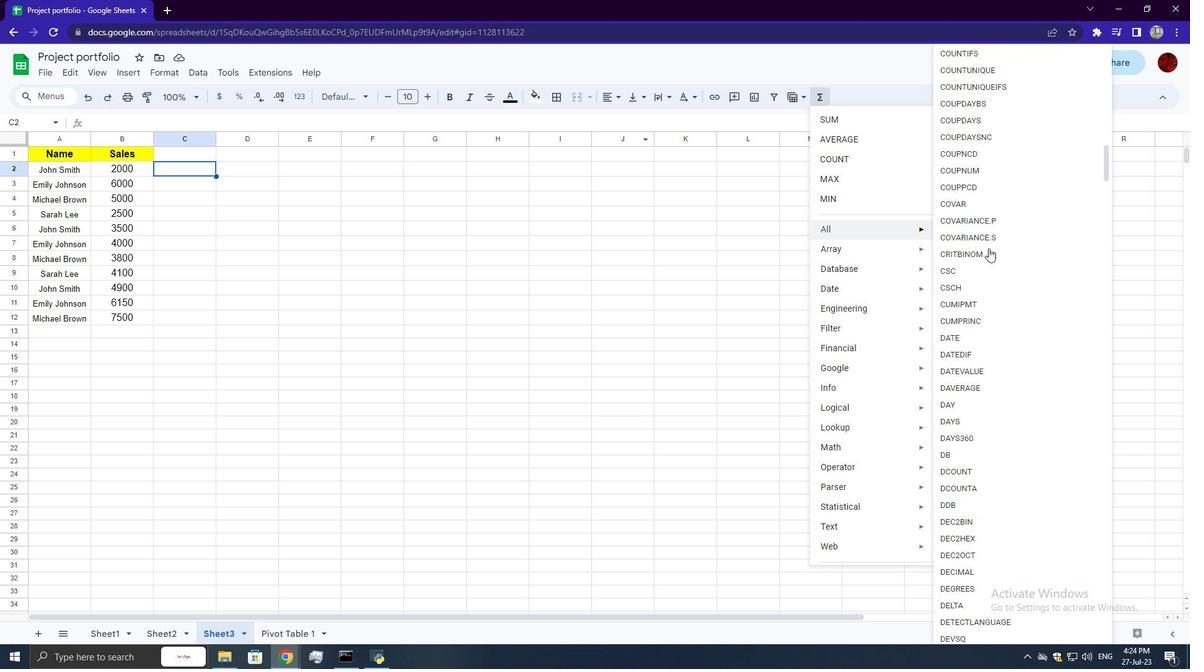 
Action: Mouse scrolled (988, 247) with delta (0, 0)
Screenshot: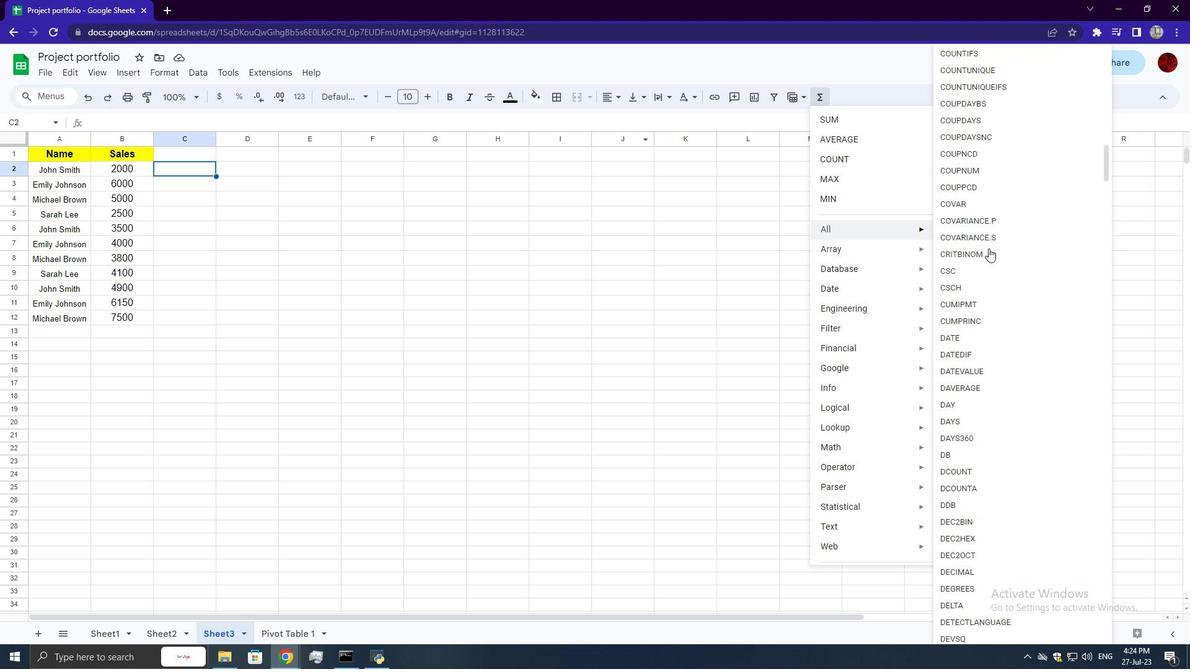 
Action: Mouse scrolled (988, 247) with delta (0, 0)
Screenshot: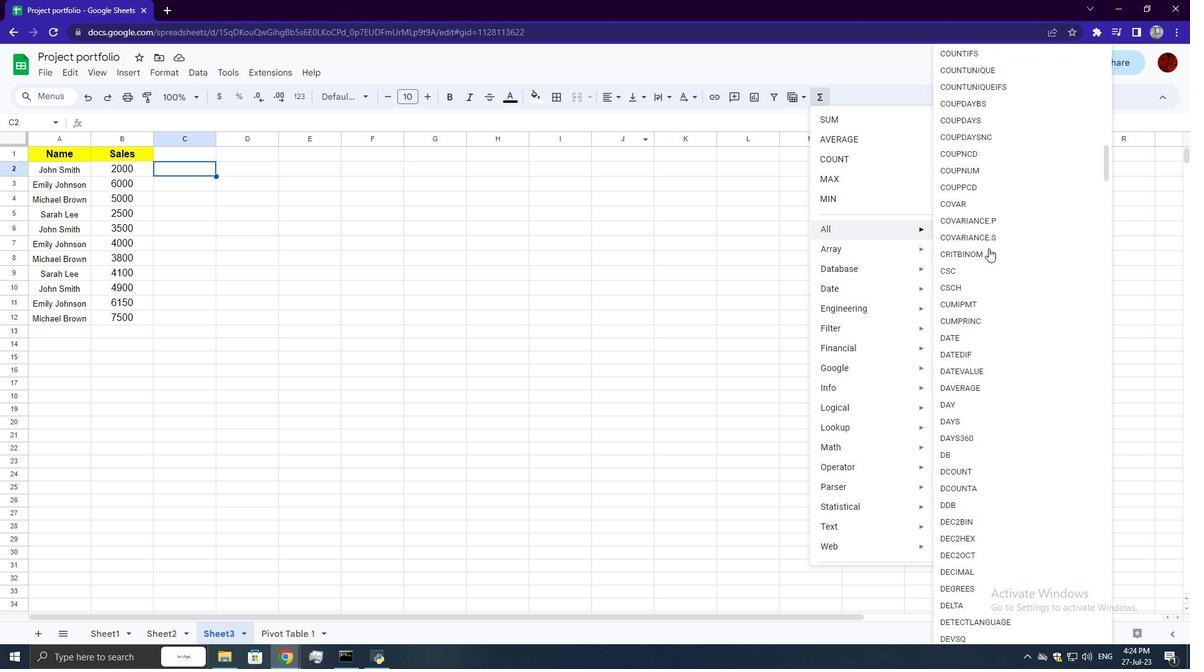 
Action: Mouse moved to (989, 250)
Screenshot: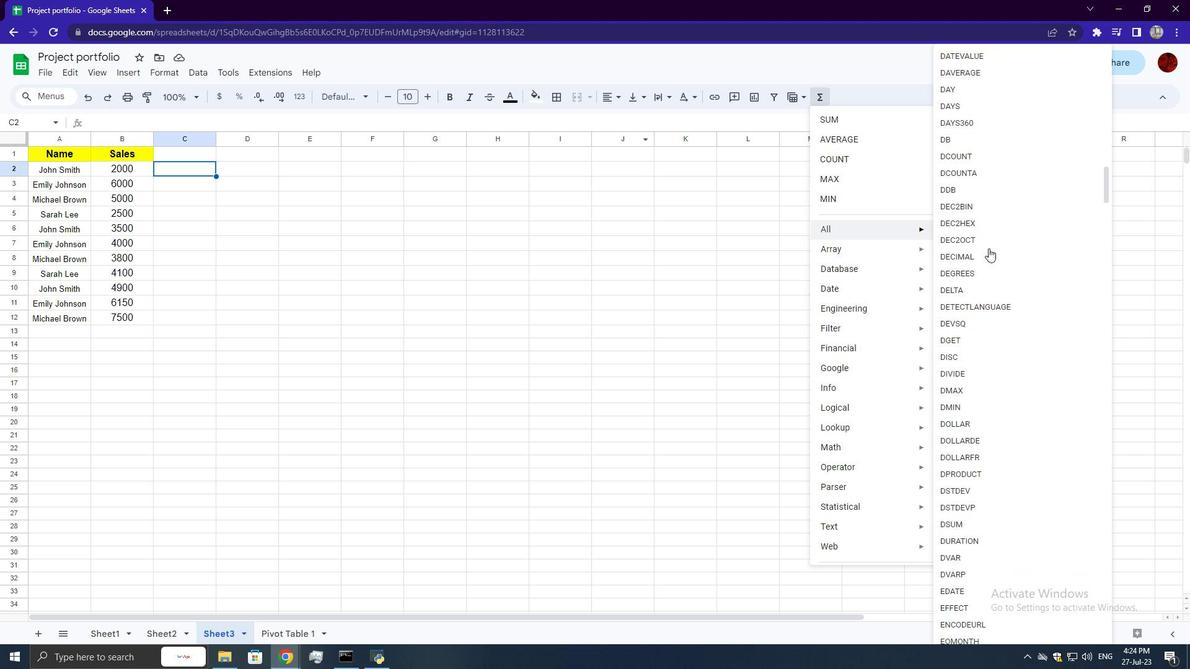 
Action: Mouse scrolled (989, 249) with delta (0, 0)
Screenshot: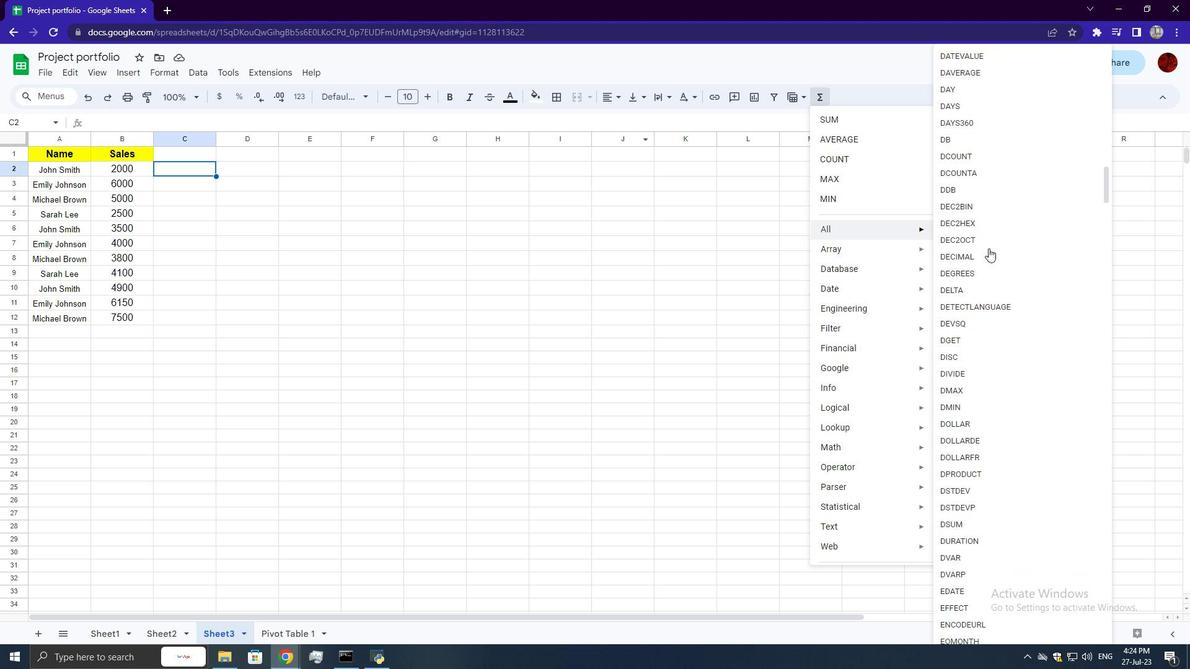 
Action: Mouse scrolled (989, 249) with delta (0, 0)
Screenshot: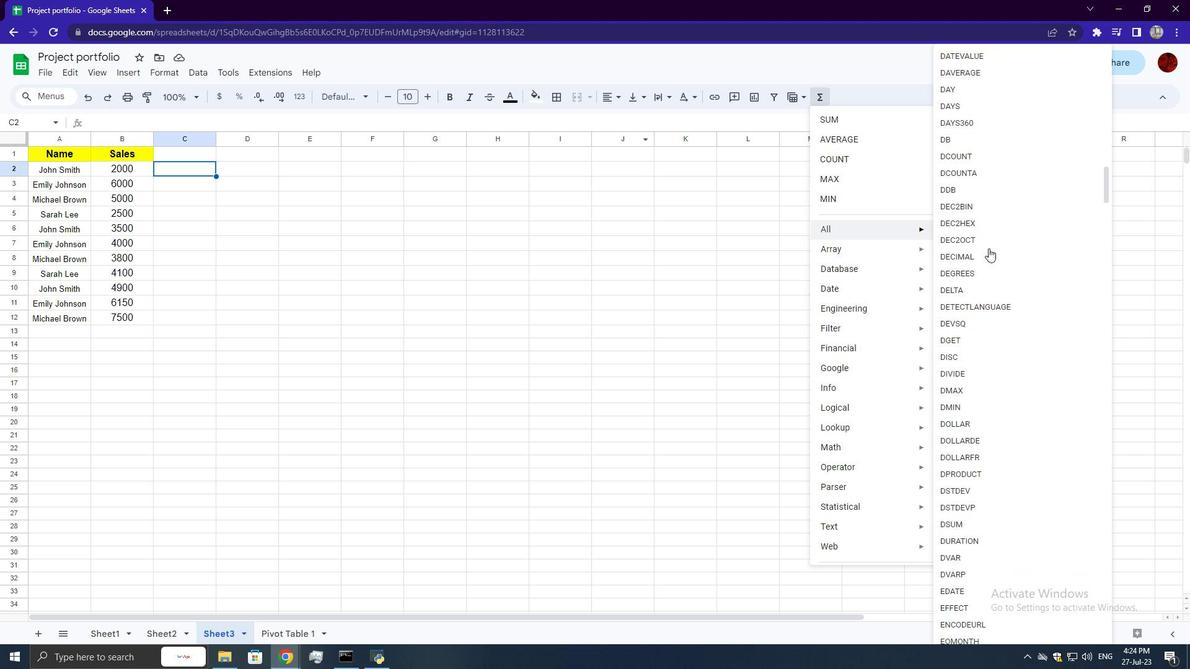
Action: Mouse scrolled (989, 249) with delta (0, 0)
Screenshot: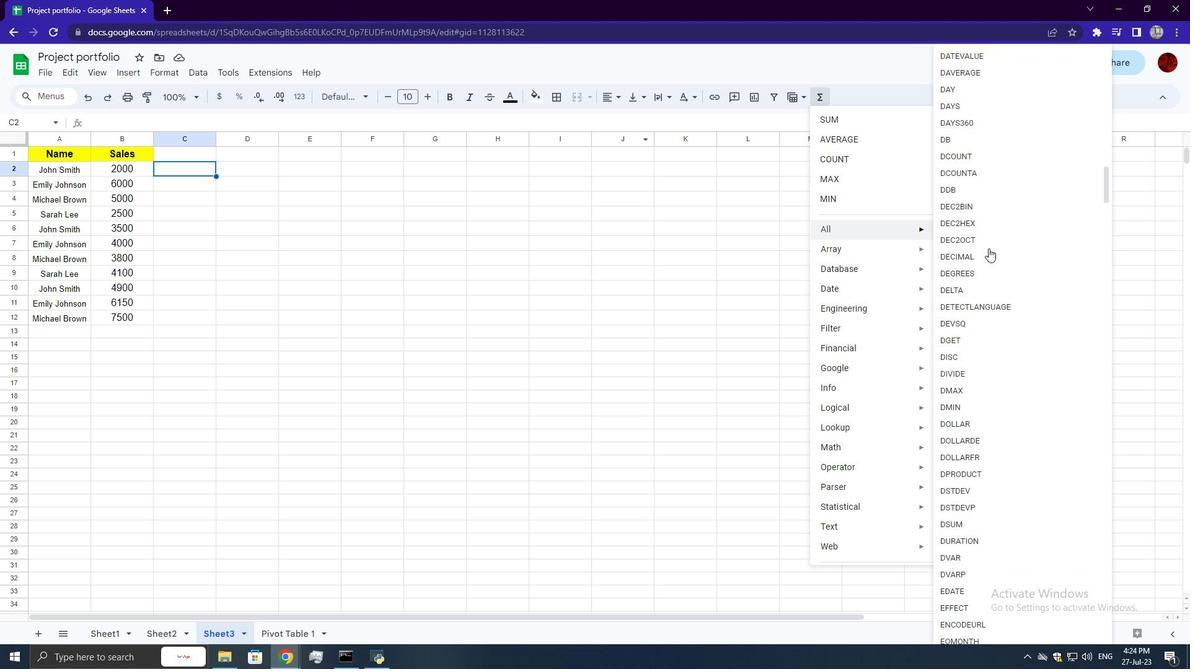 
Action: Mouse scrolled (989, 249) with delta (0, 0)
Screenshot: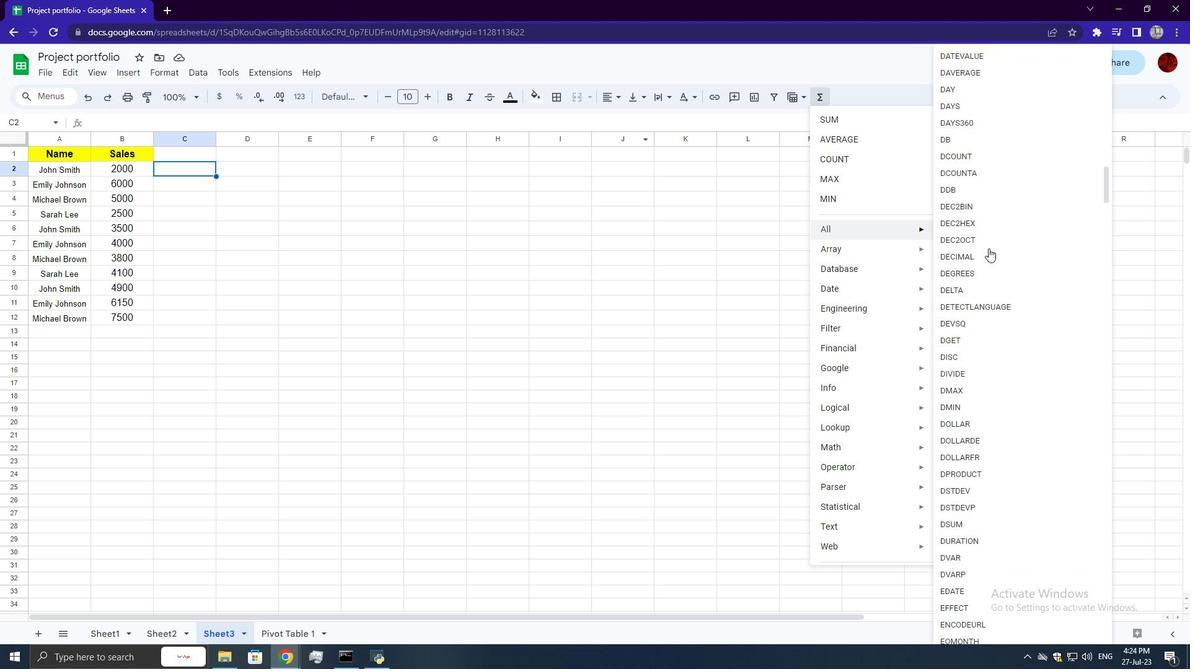 
Action: Mouse scrolled (989, 249) with delta (0, 0)
Screenshot: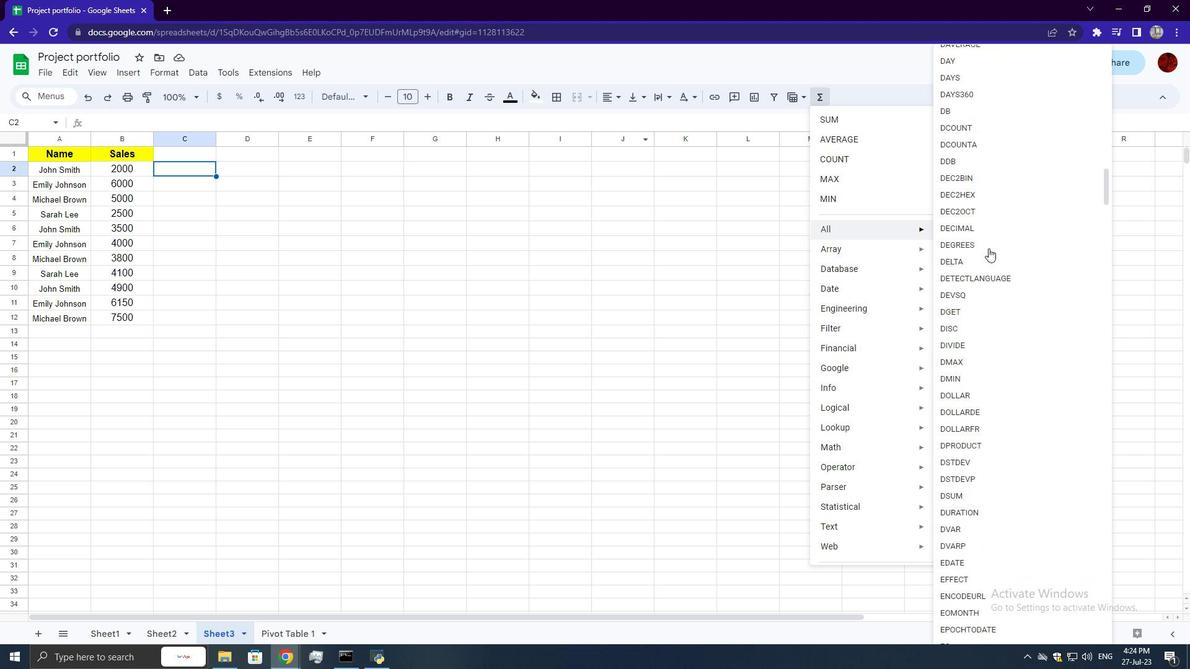 
Action: Mouse scrolled (989, 249) with delta (0, 0)
Screenshot: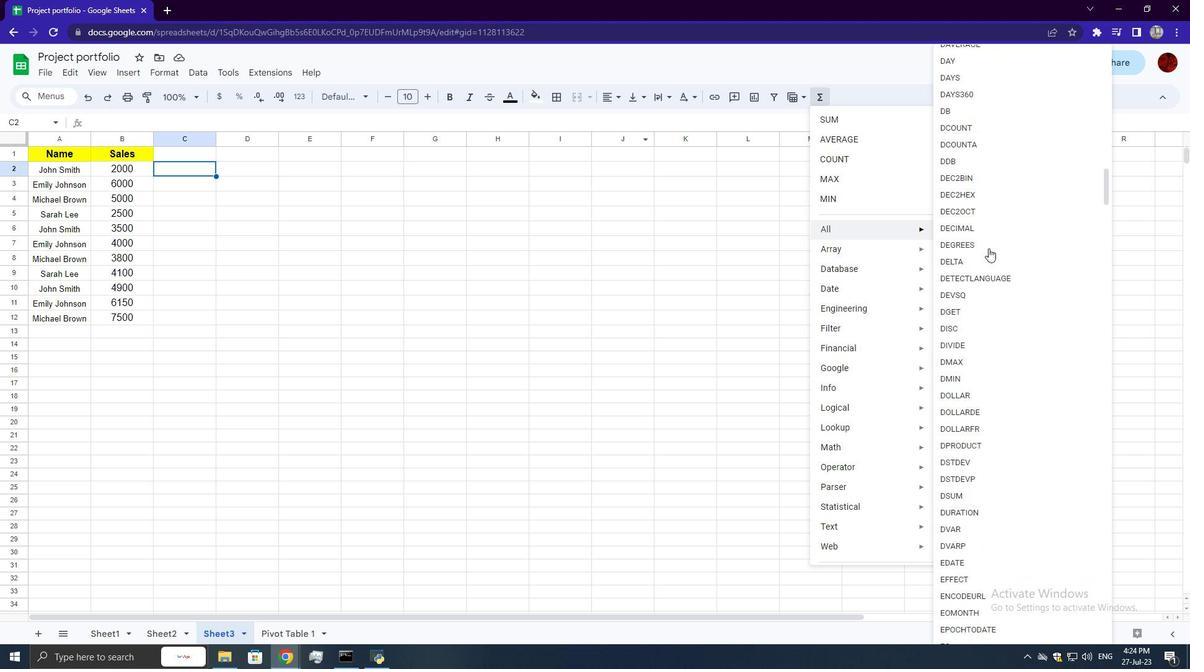 
Action: Mouse scrolled (989, 249) with delta (0, 0)
Screenshot: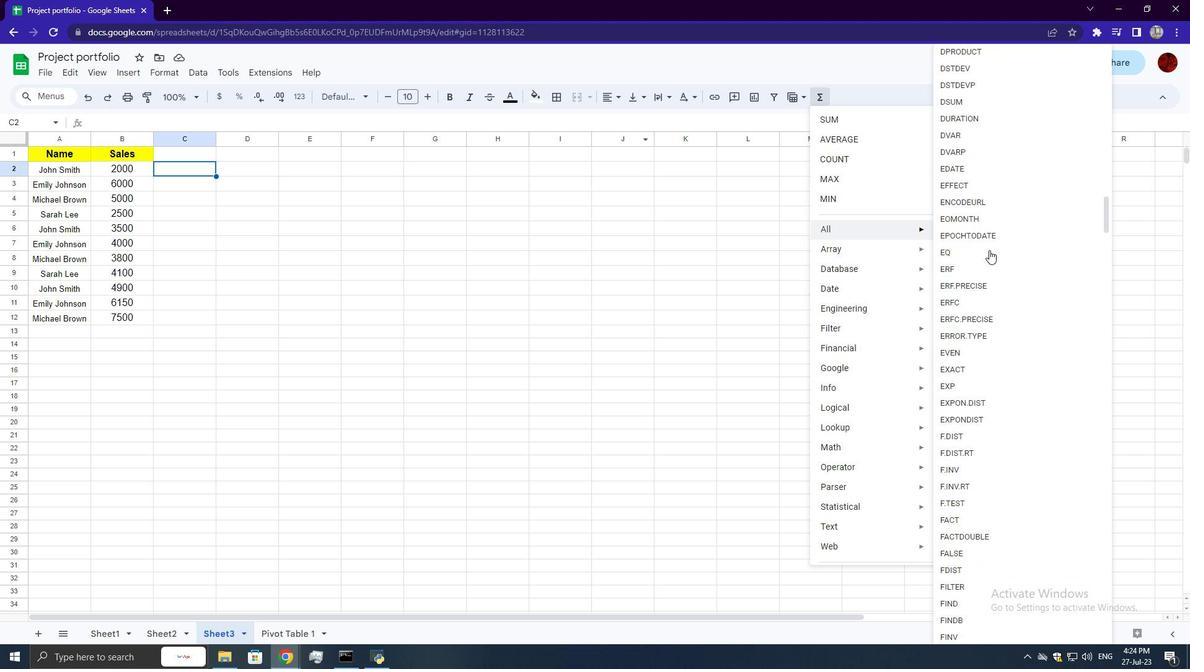 
Action: Mouse scrolled (989, 249) with delta (0, 0)
Screenshot: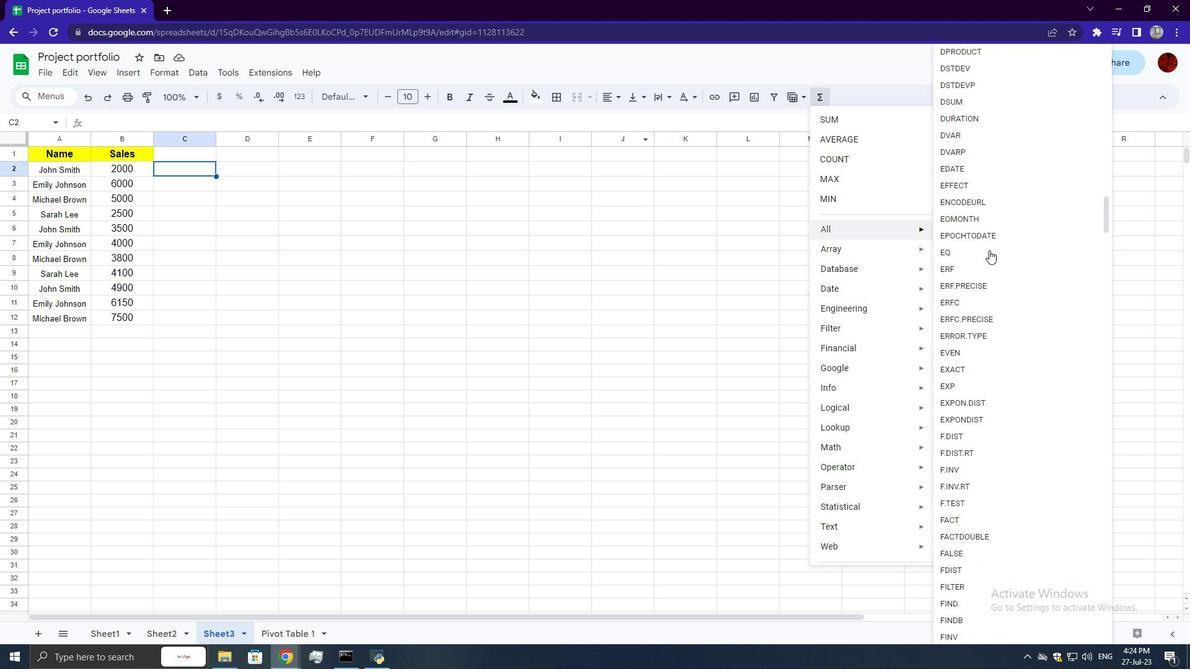 
Action: Mouse scrolled (989, 249) with delta (0, 0)
Screenshot: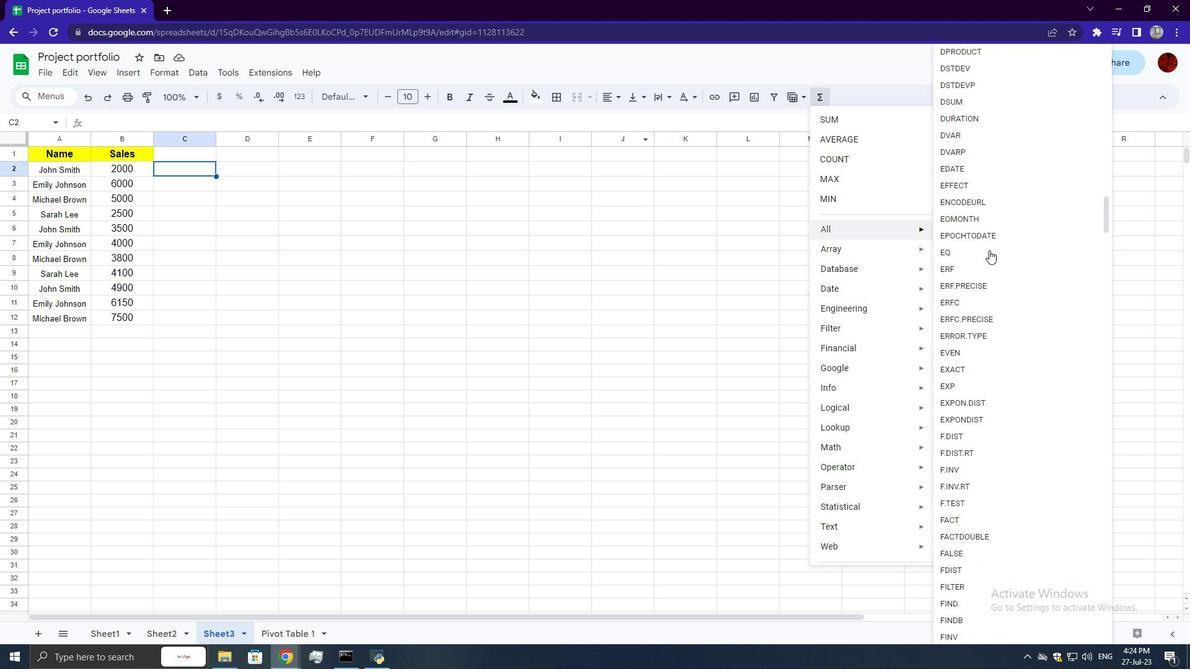
Action: Mouse scrolled (989, 249) with delta (0, 0)
Screenshot: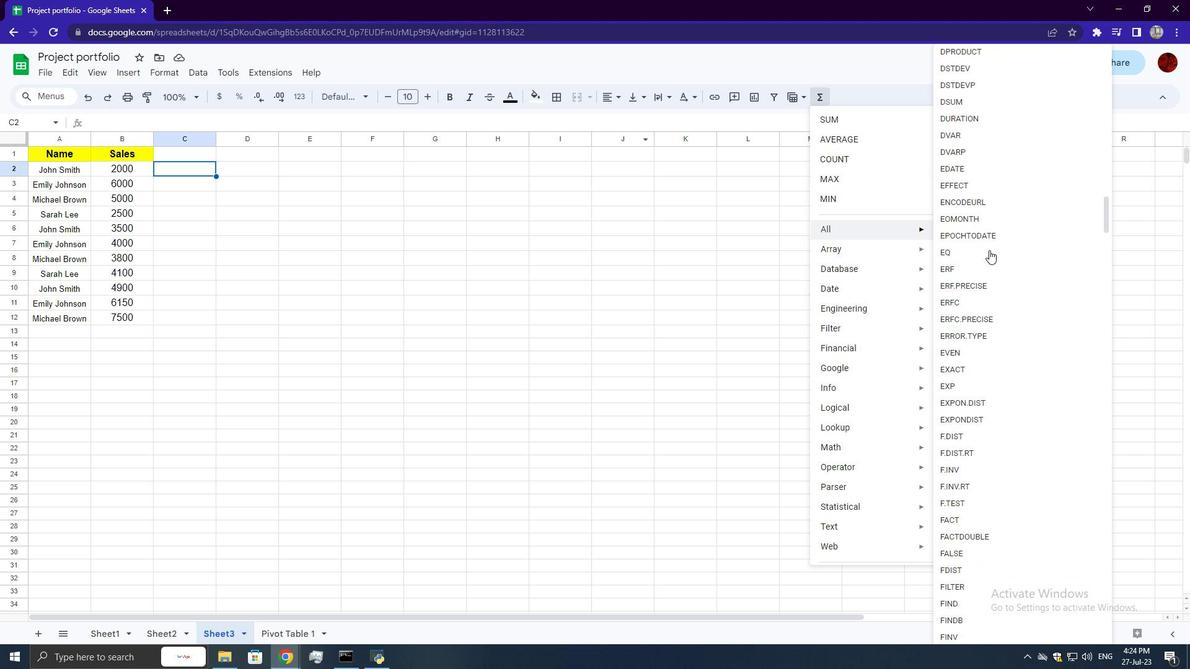 
Action: Mouse scrolled (989, 249) with delta (0, 0)
Screenshot: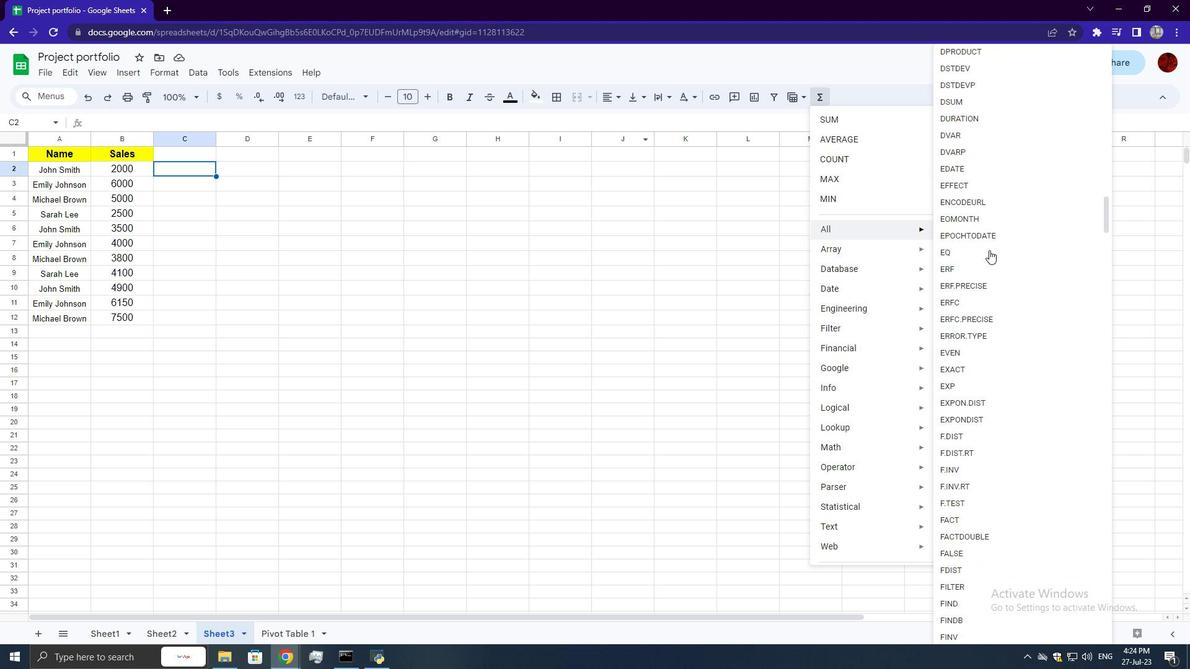 
Action: Mouse scrolled (989, 249) with delta (0, 0)
Screenshot: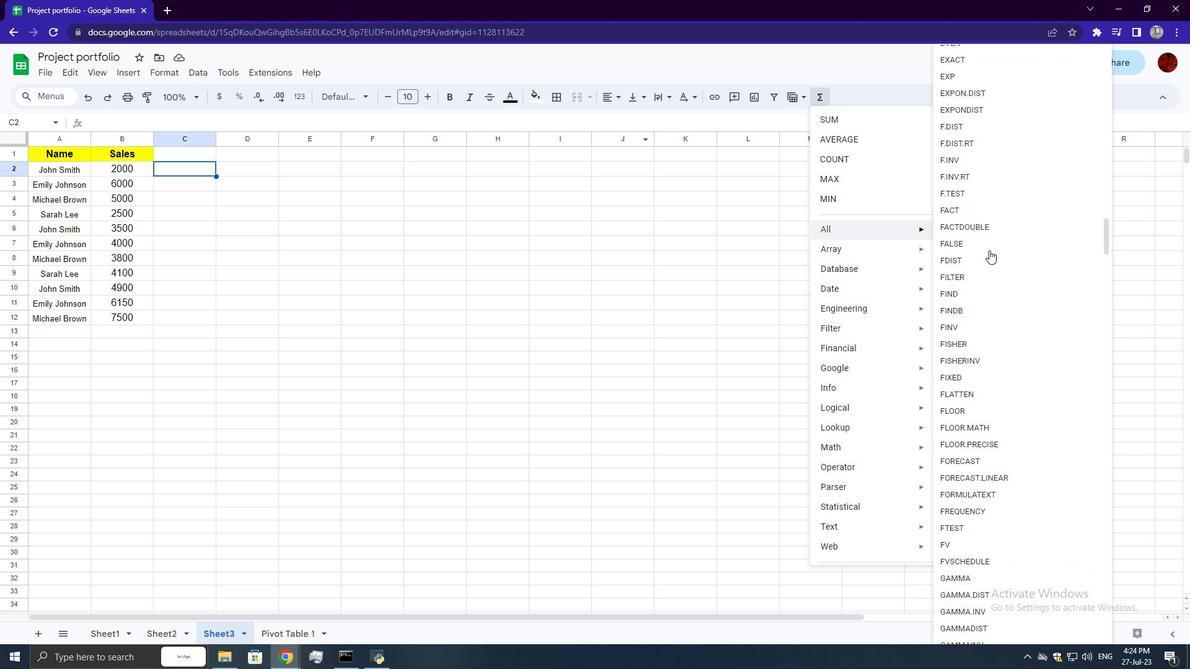 
Action: Mouse scrolled (989, 249) with delta (0, 0)
Screenshot: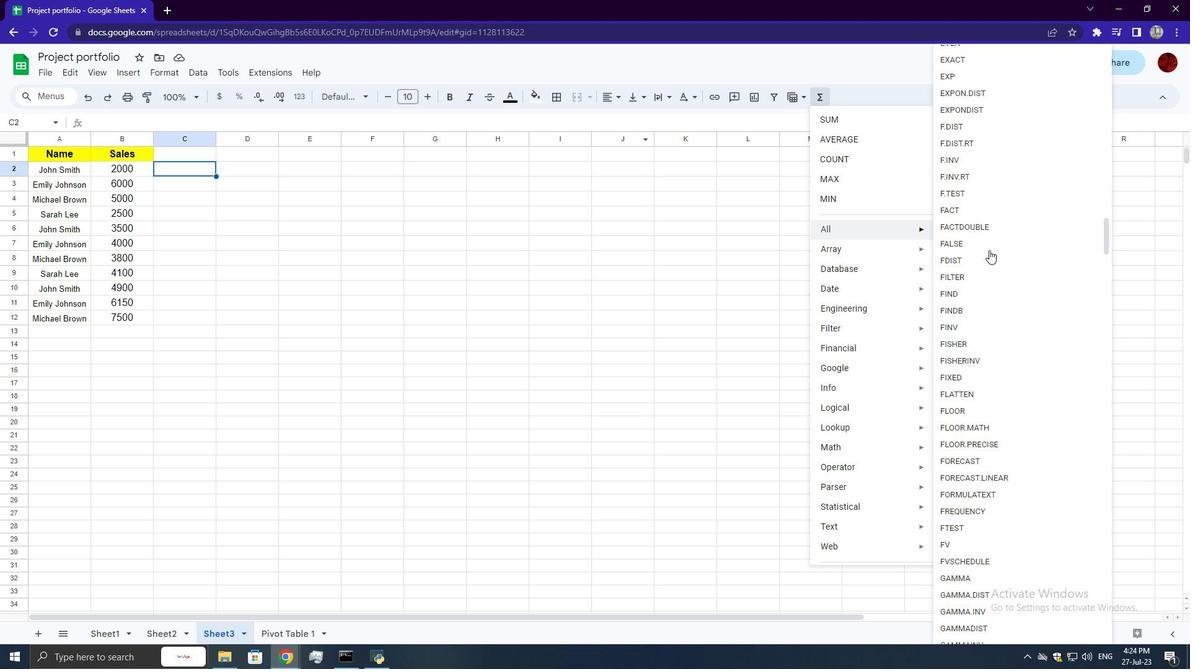 
Action: Mouse scrolled (989, 249) with delta (0, 0)
Screenshot: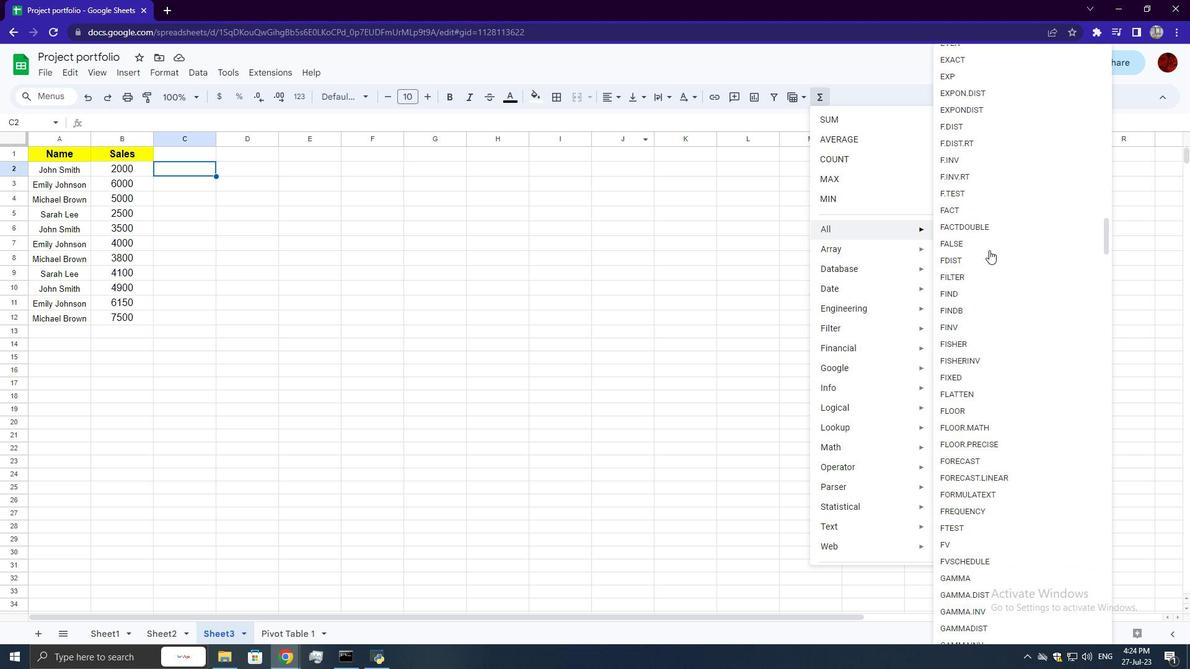 
Action: Mouse scrolled (989, 249) with delta (0, 0)
Screenshot: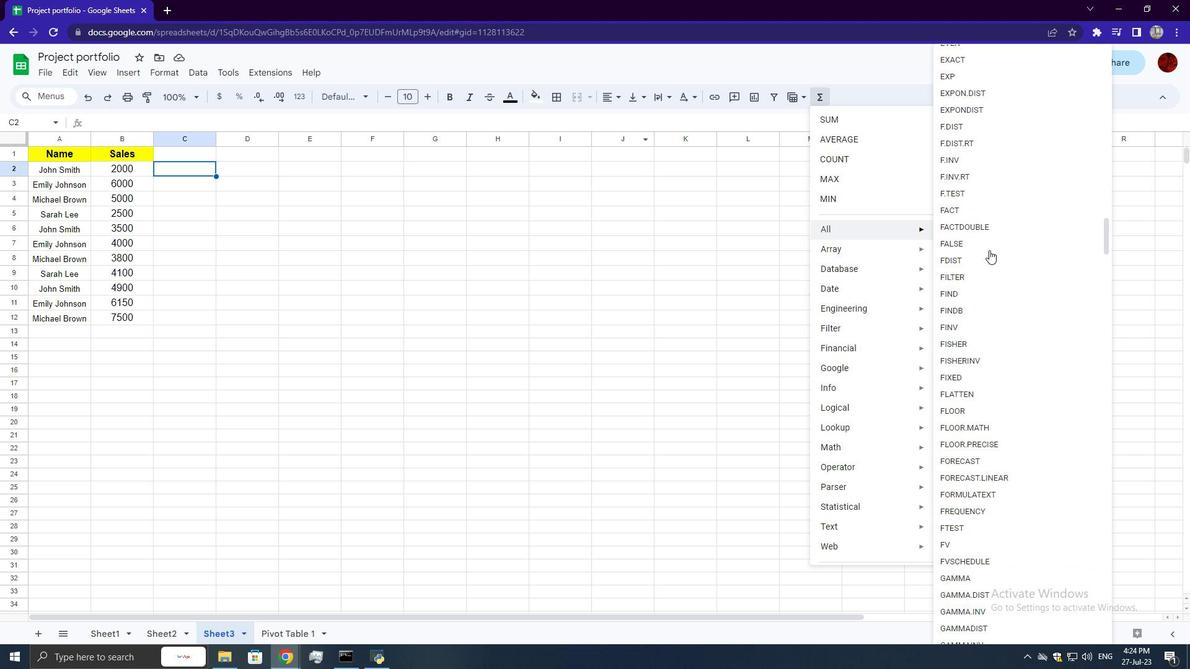 
Action: Mouse scrolled (989, 249) with delta (0, 0)
Screenshot: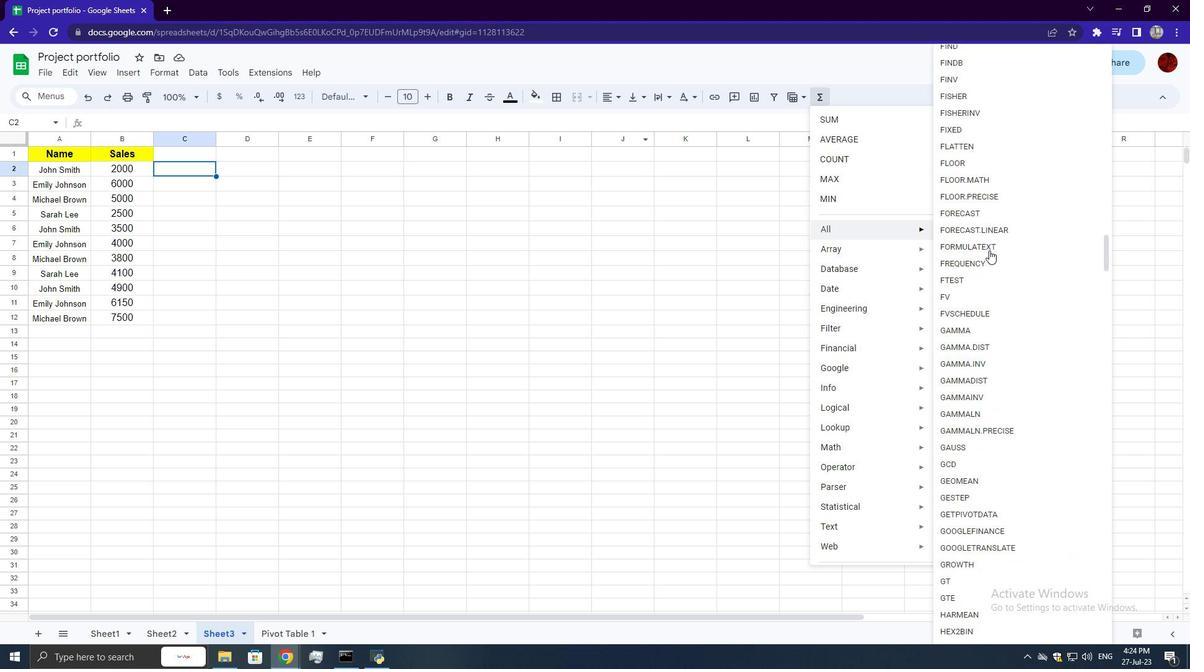 
Action: Mouse scrolled (989, 249) with delta (0, 0)
Screenshot: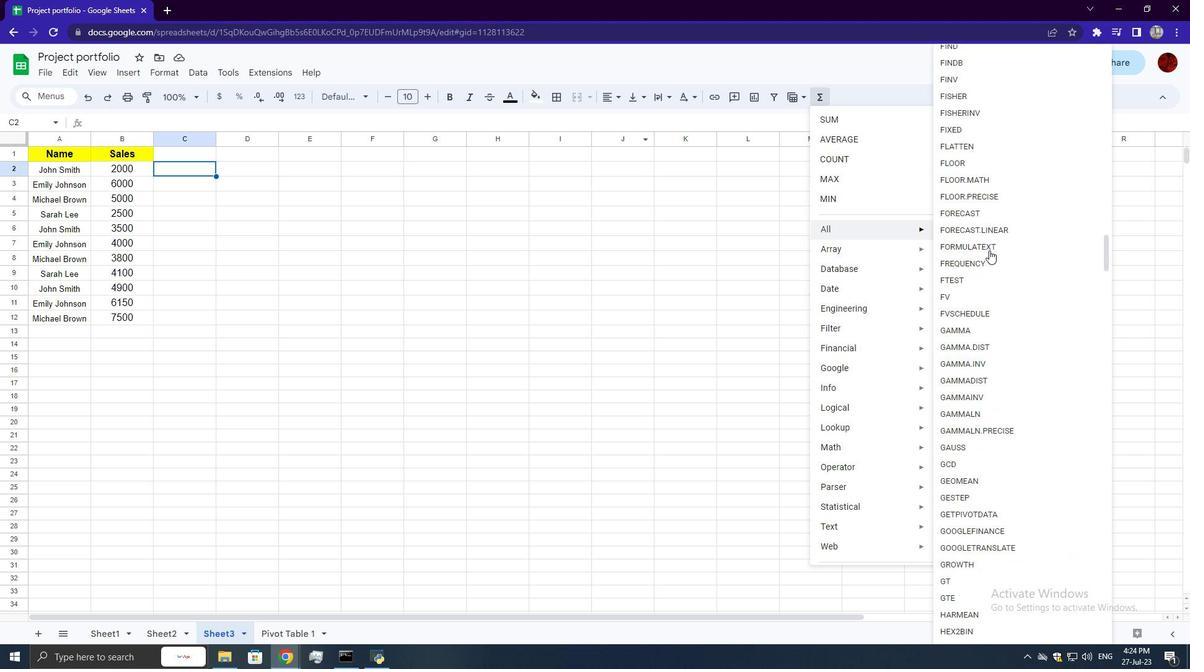 
Action: Mouse scrolled (989, 249) with delta (0, 0)
Screenshot: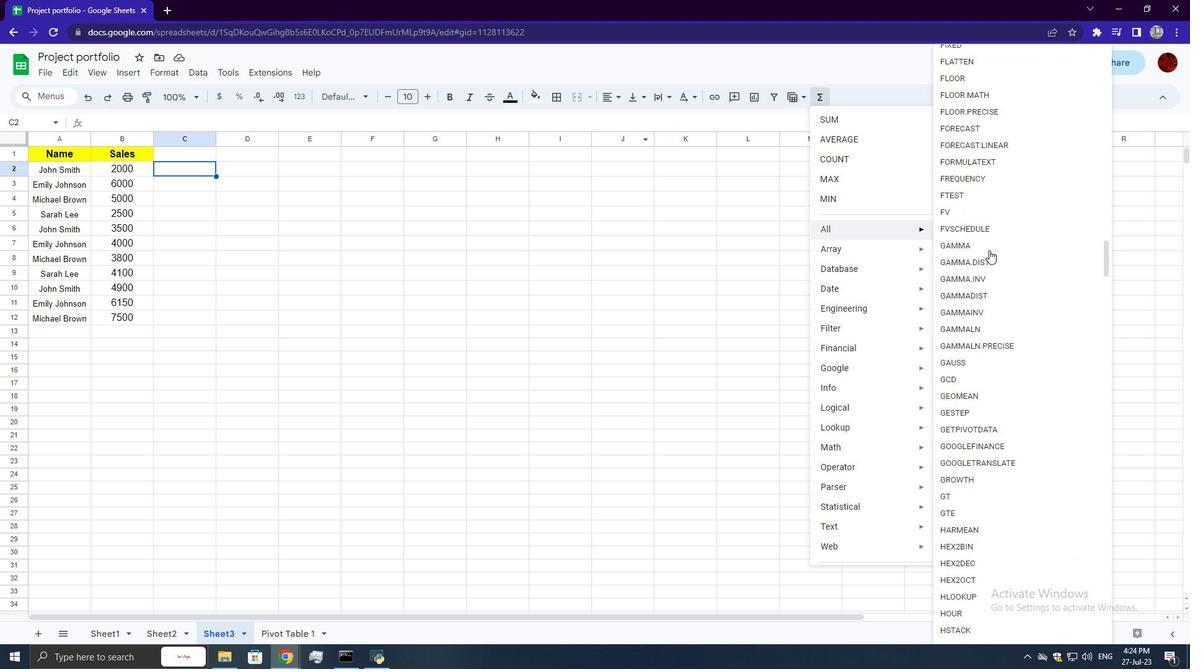 
Action: Mouse scrolled (989, 249) with delta (0, 0)
Screenshot: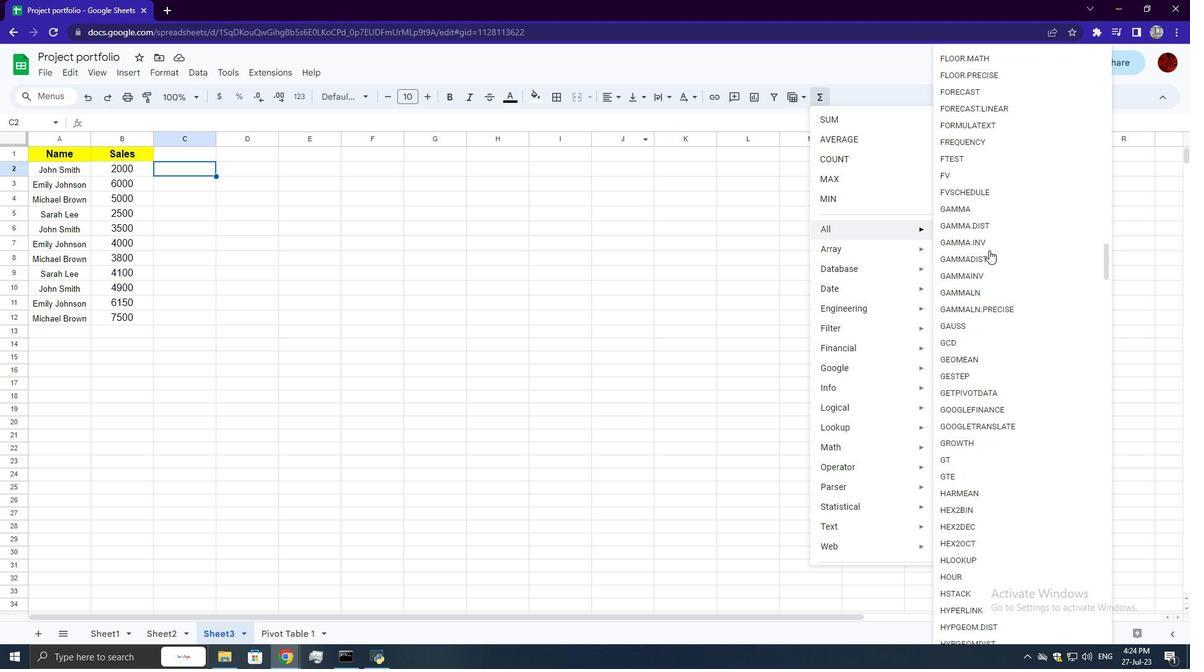 
Action: Mouse scrolled (989, 249) with delta (0, 0)
Screenshot: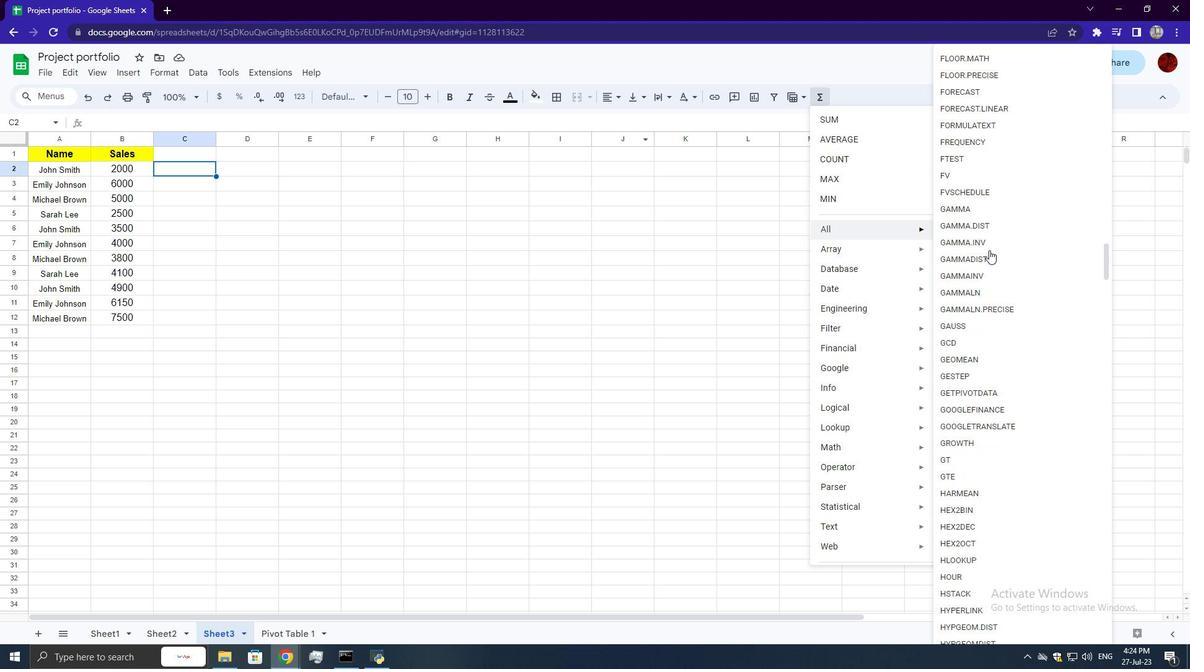 
Action: Mouse scrolled (989, 249) with delta (0, 0)
Screenshot: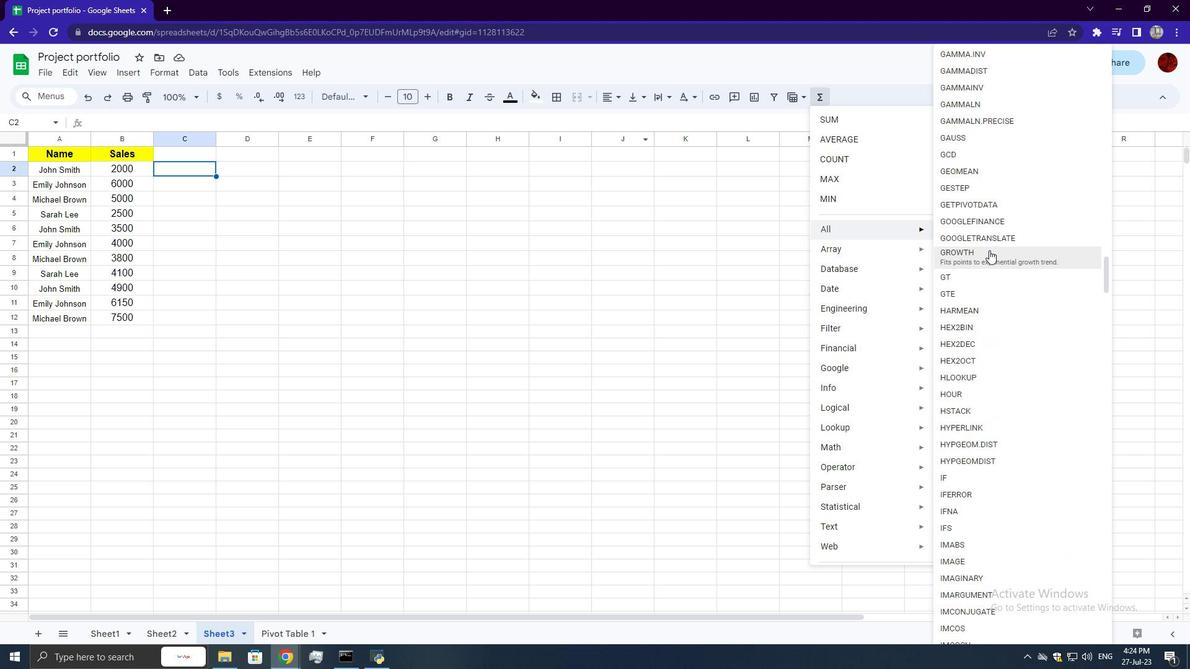 
Action: Mouse scrolled (989, 249) with delta (0, 0)
Screenshot: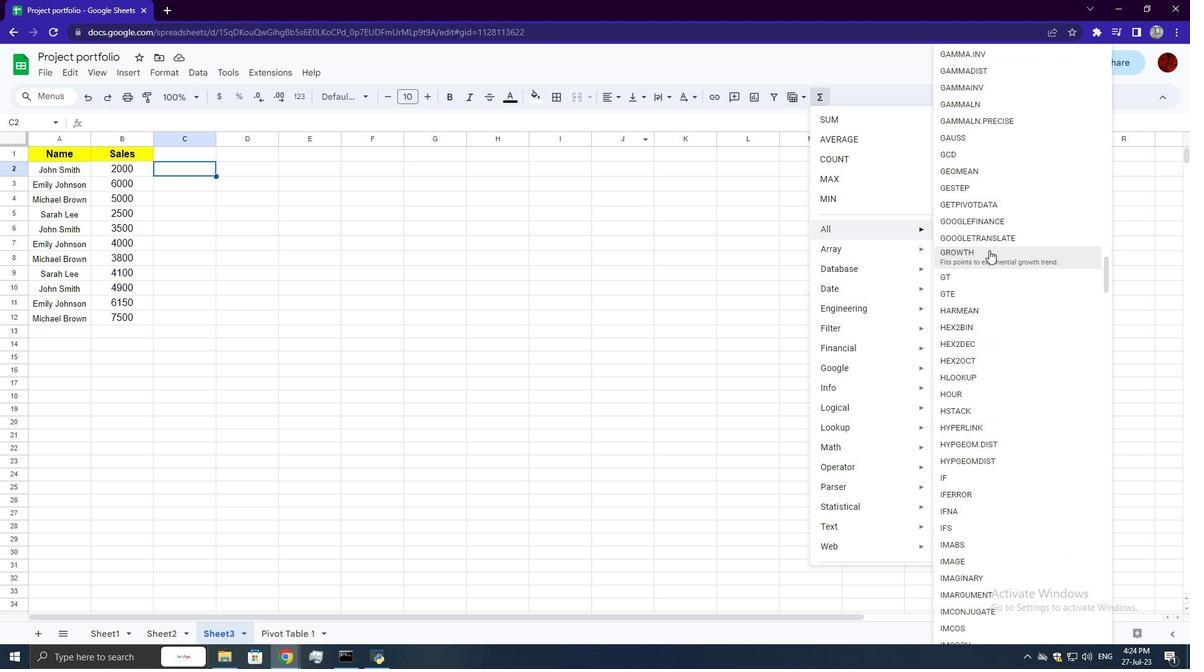 
Action: Mouse scrolled (989, 249) with delta (0, 0)
Screenshot: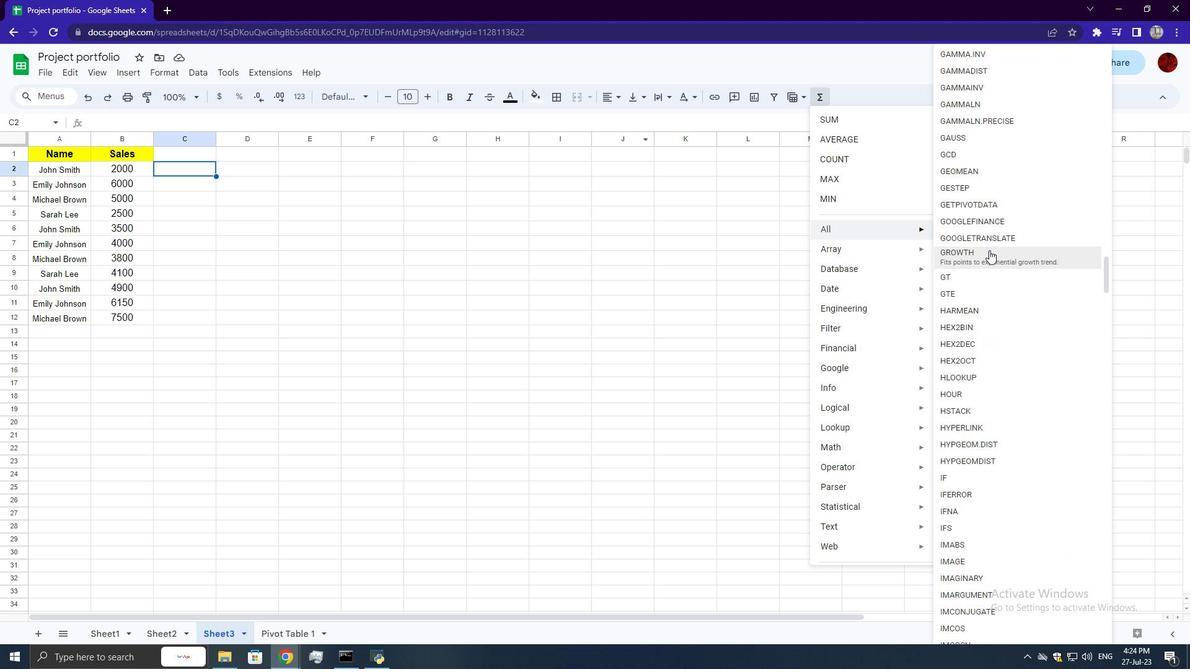 
Action: Mouse scrolled (989, 249) with delta (0, 0)
Screenshot: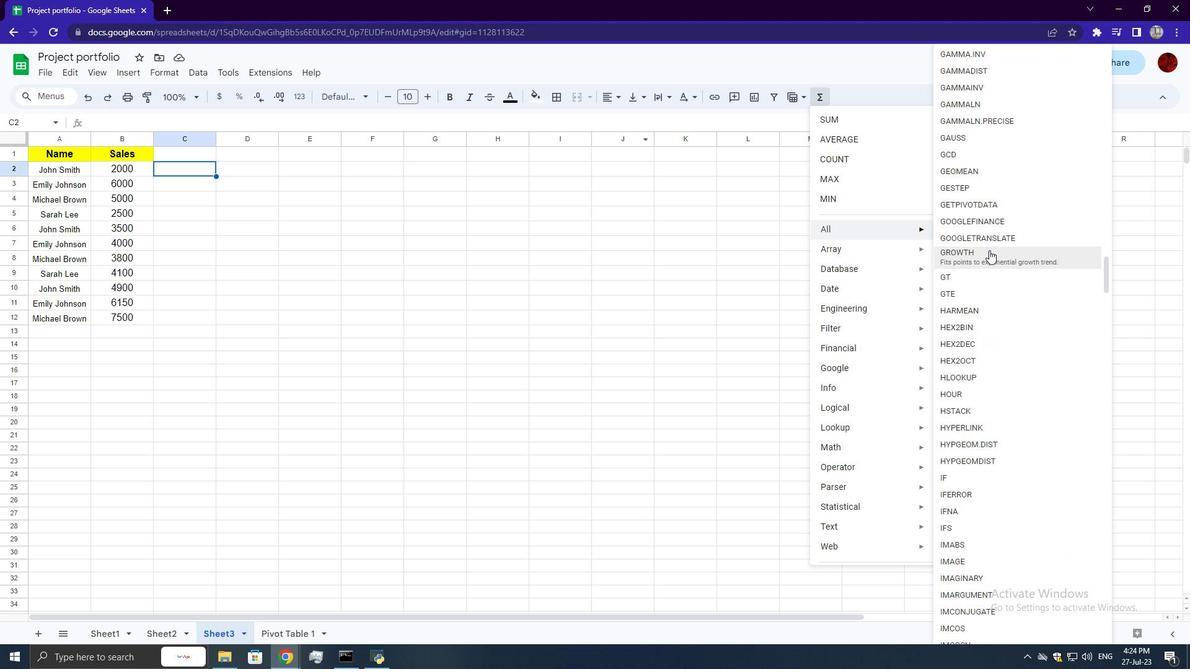 
Action: Mouse scrolled (989, 249) with delta (0, 0)
Screenshot: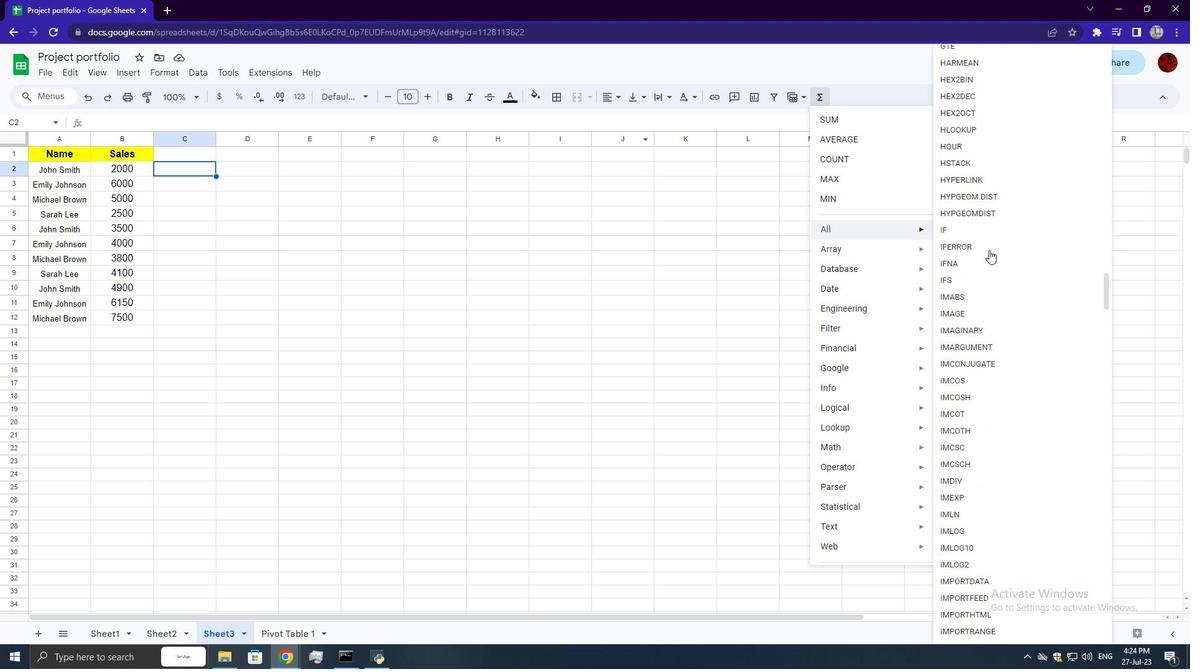 
Action: Mouse scrolled (989, 249) with delta (0, 0)
Screenshot: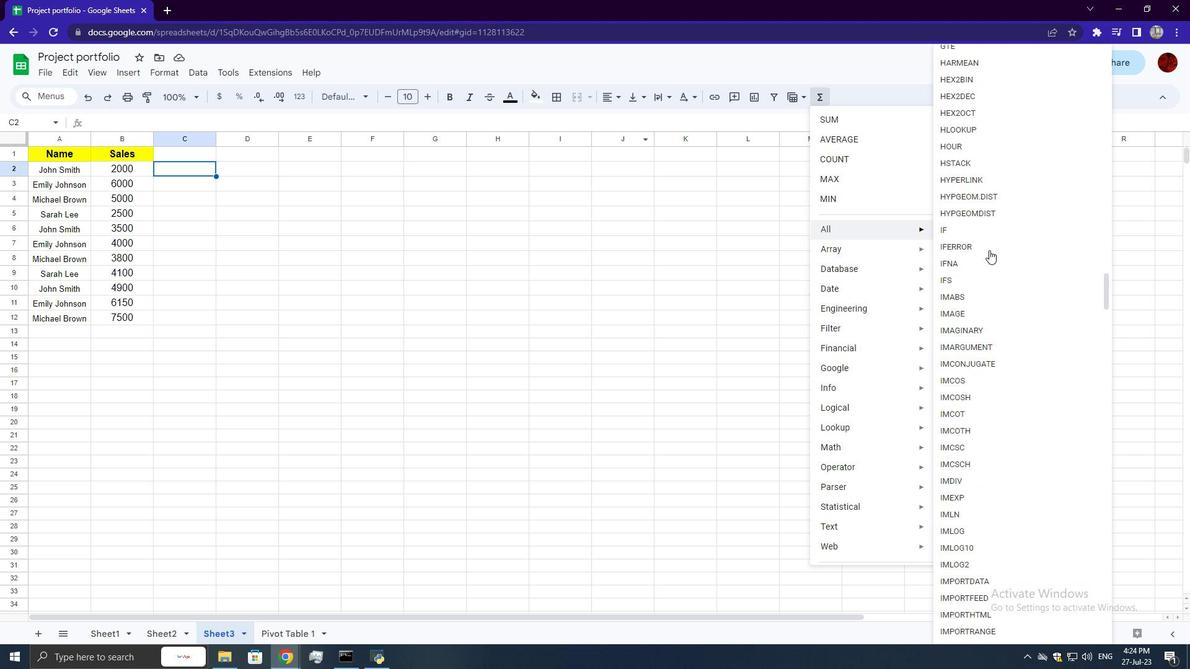 
Action: Mouse scrolled (989, 249) with delta (0, 0)
Screenshot: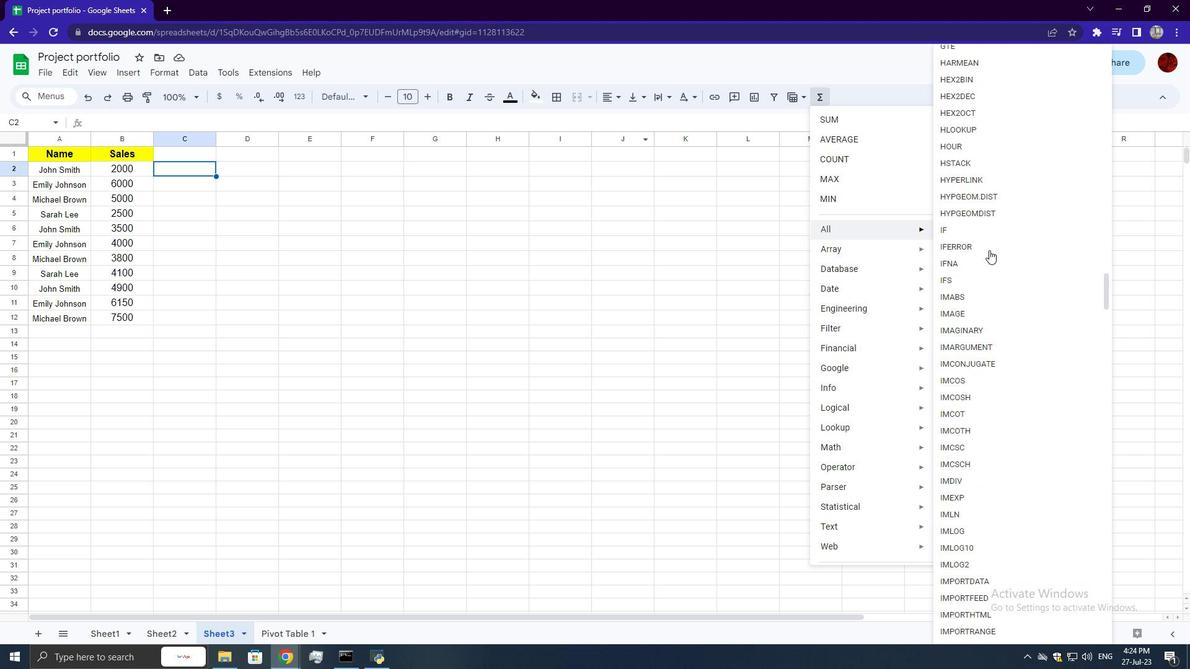 
Action: Mouse scrolled (989, 249) with delta (0, 0)
Screenshot: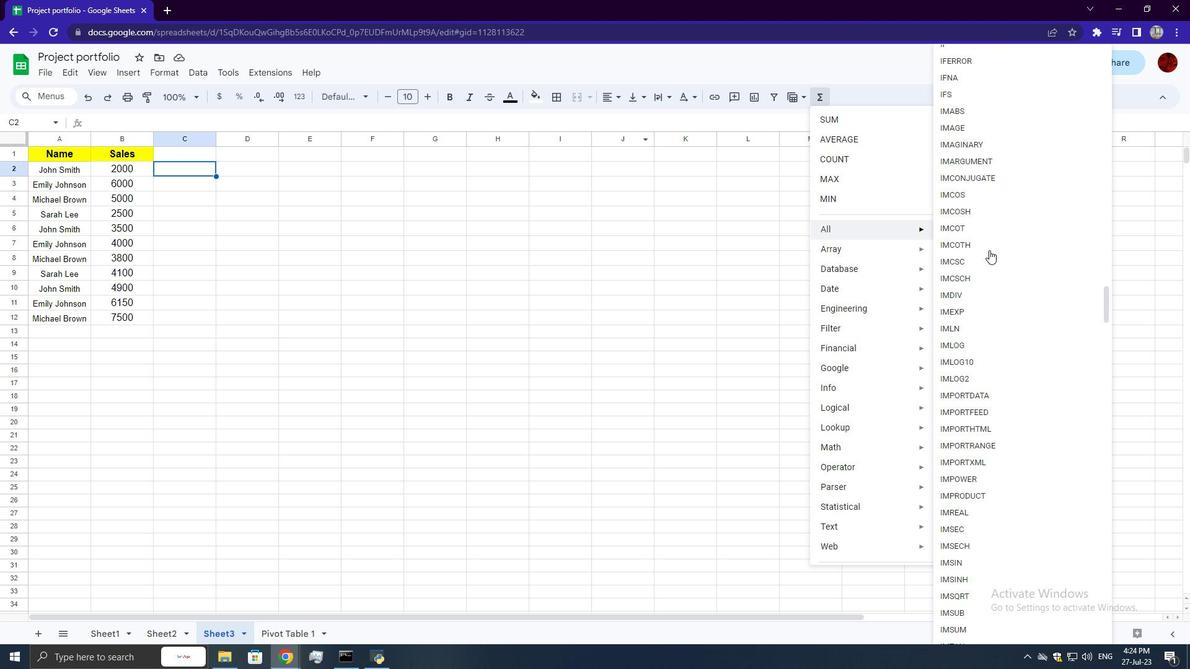 
Action: Mouse scrolled (989, 249) with delta (0, 0)
Screenshot: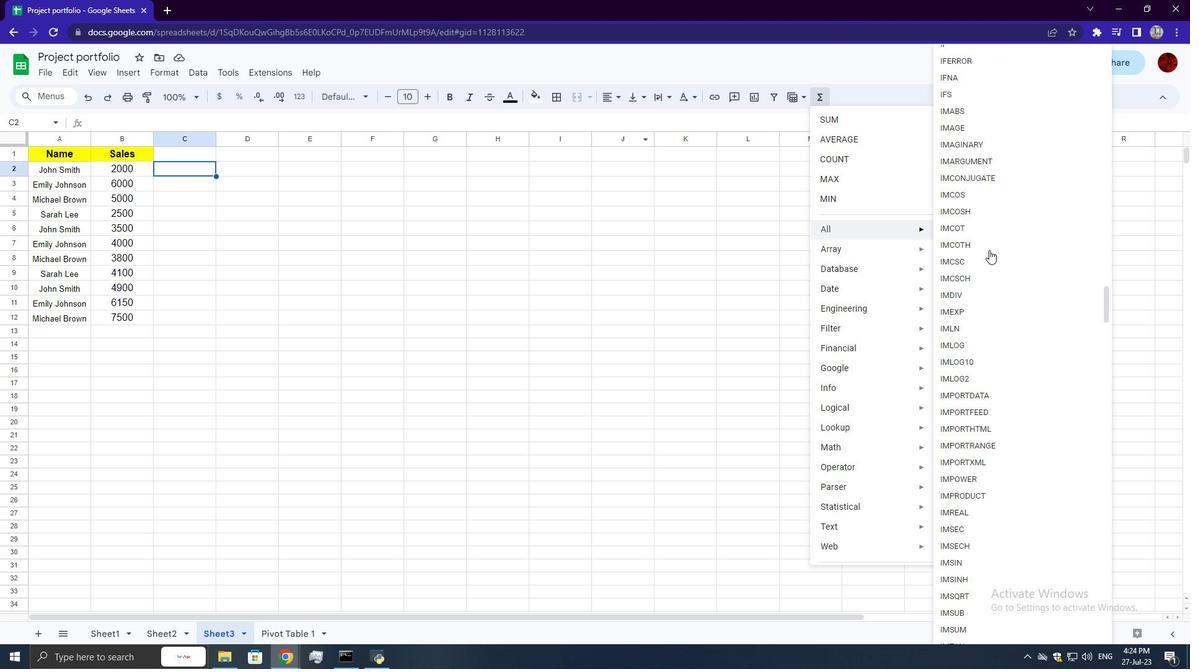 
Action: Mouse scrolled (989, 249) with delta (0, 0)
Screenshot: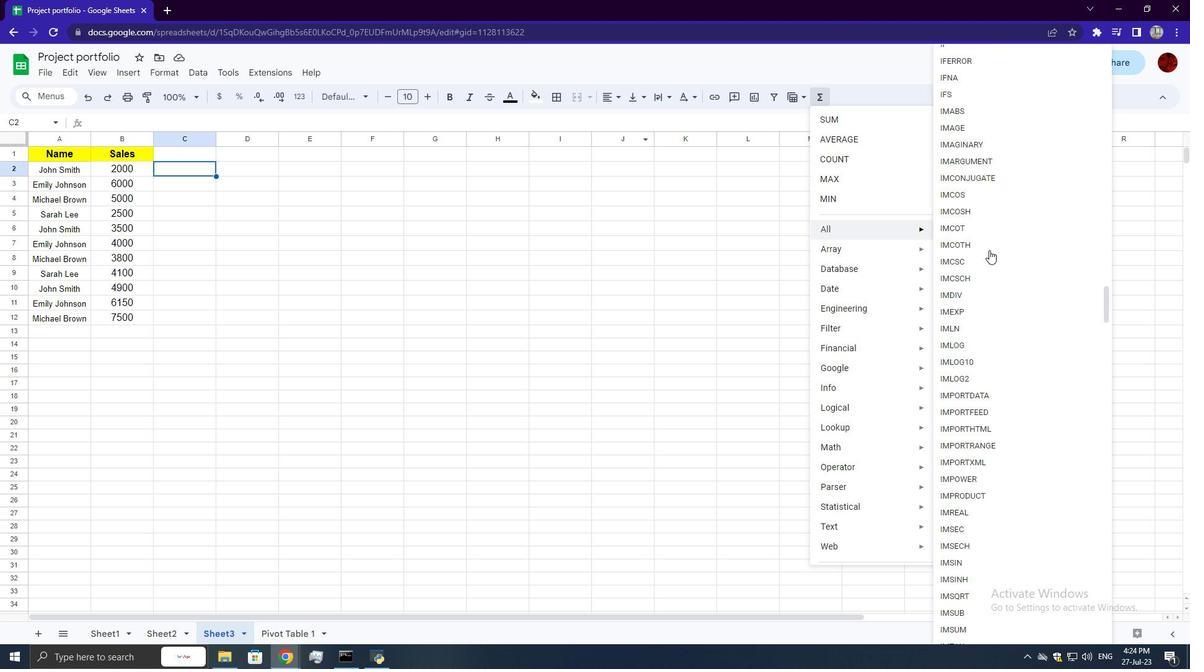 
Action: Mouse scrolled (989, 249) with delta (0, 0)
Screenshot: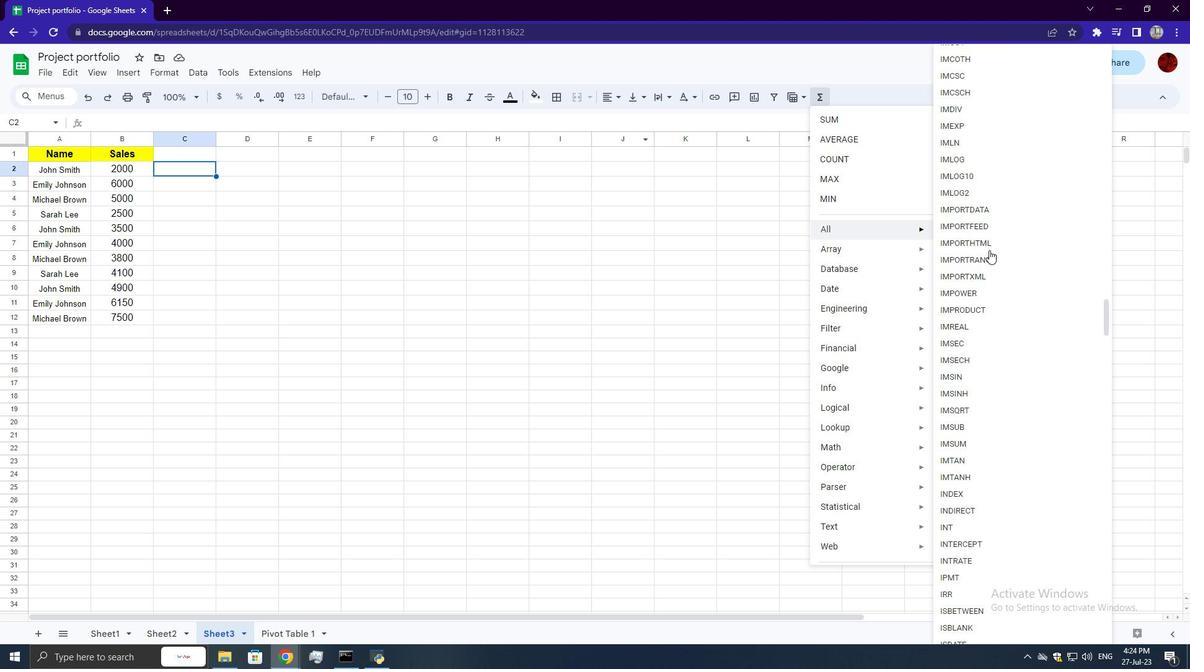 
Action: Mouse scrolled (989, 249) with delta (0, 0)
Screenshot: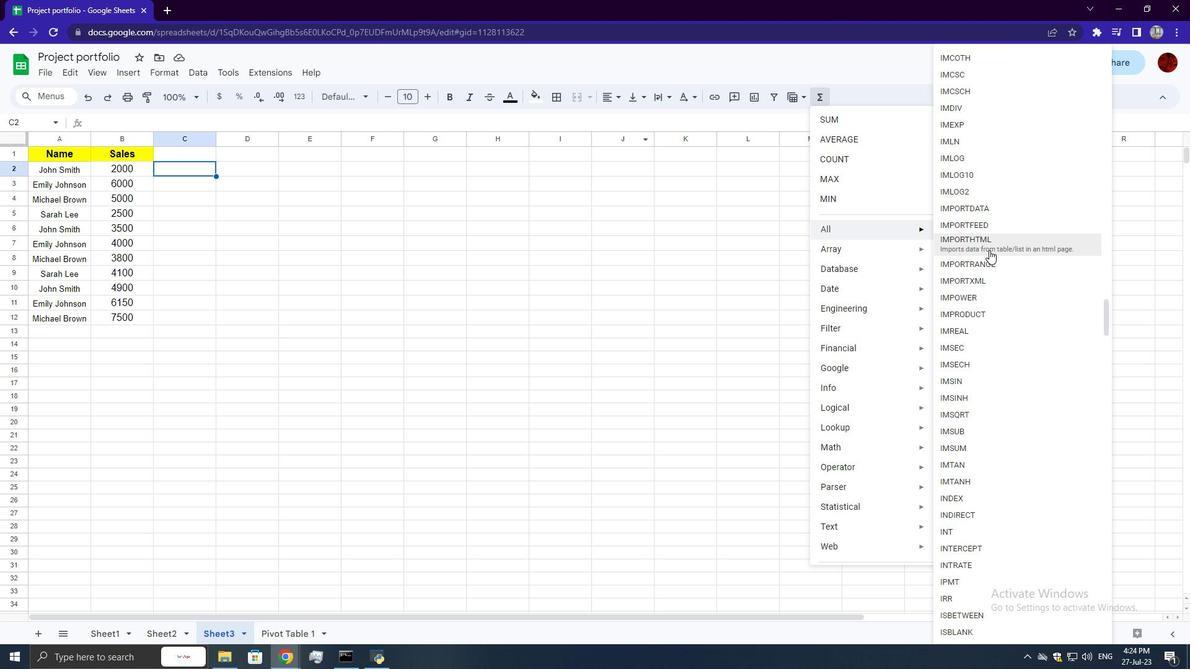 
Action: Mouse scrolled (989, 249) with delta (0, 0)
Screenshot: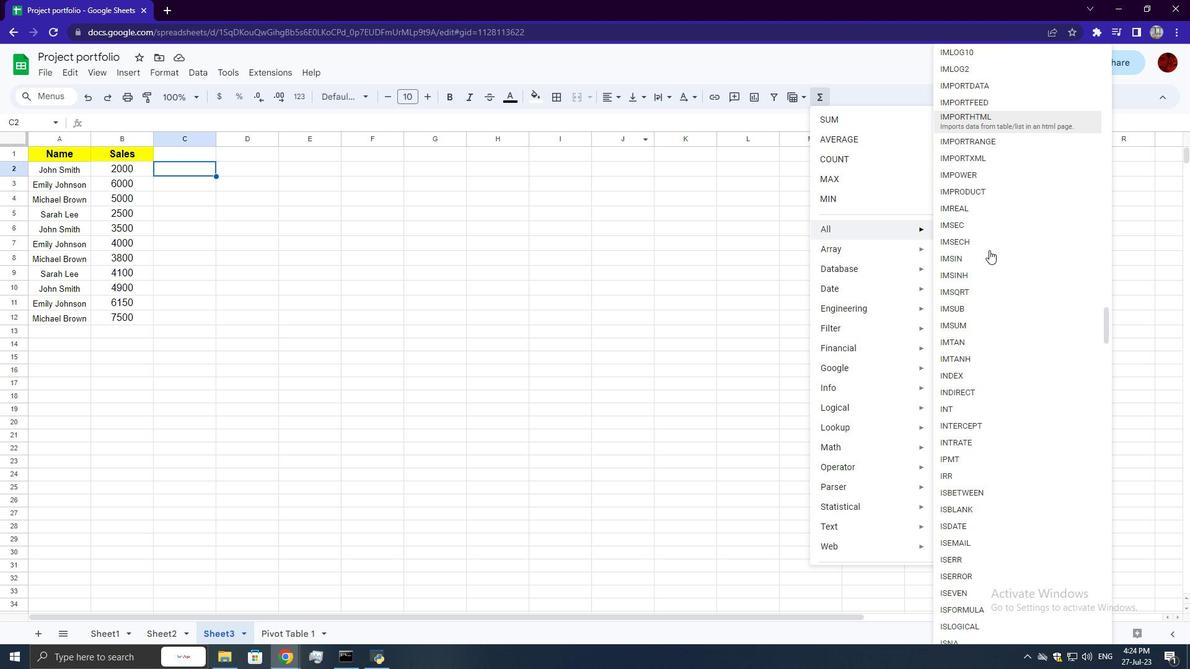 
Action: Mouse scrolled (989, 249) with delta (0, 0)
Screenshot: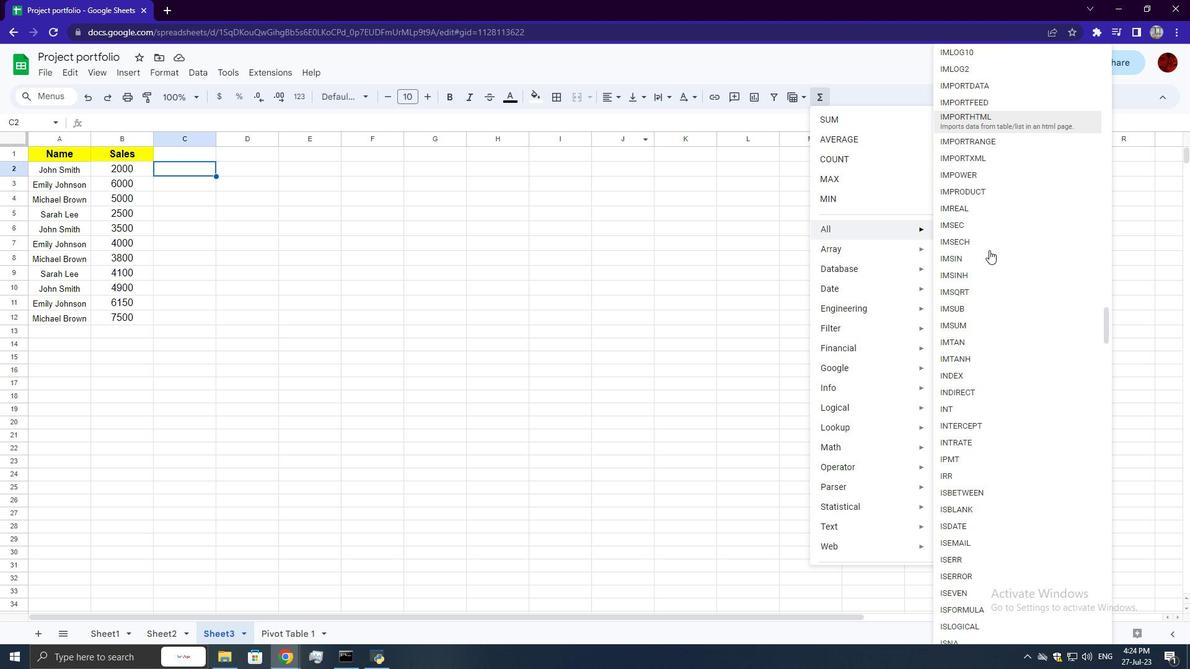 
Action: Mouse scrolled (989, 249) with delta (0, 0)
Screenshot: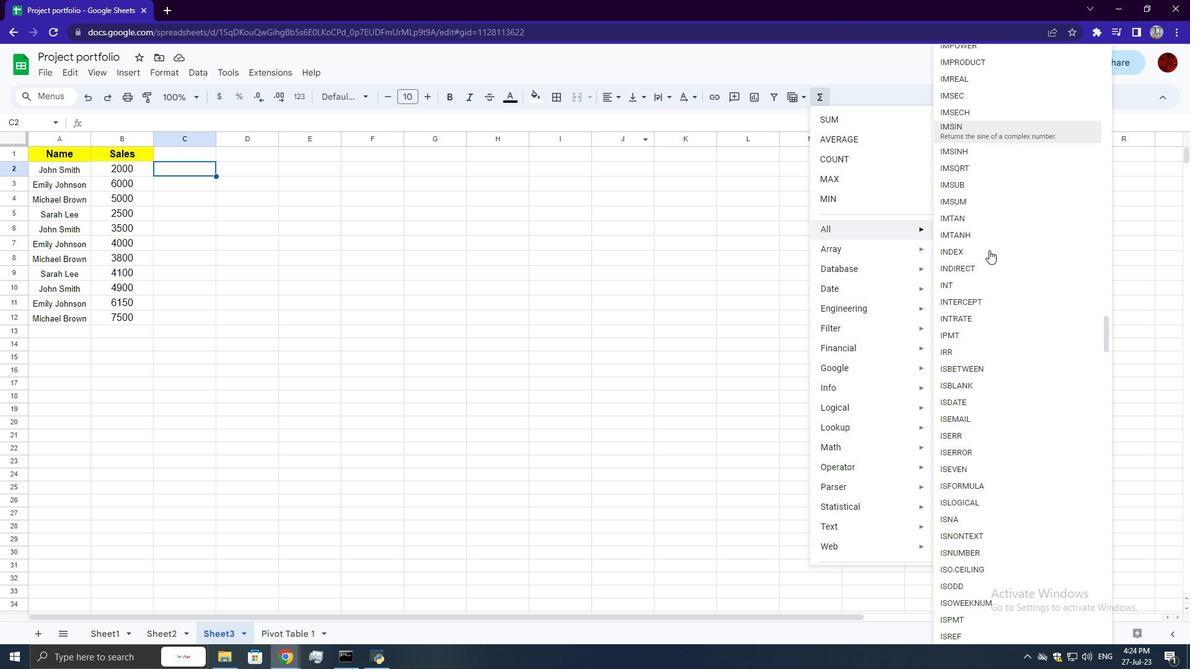 
Action: Mouse scrolled (989, 249) with delta (0, 0)
Screenshot: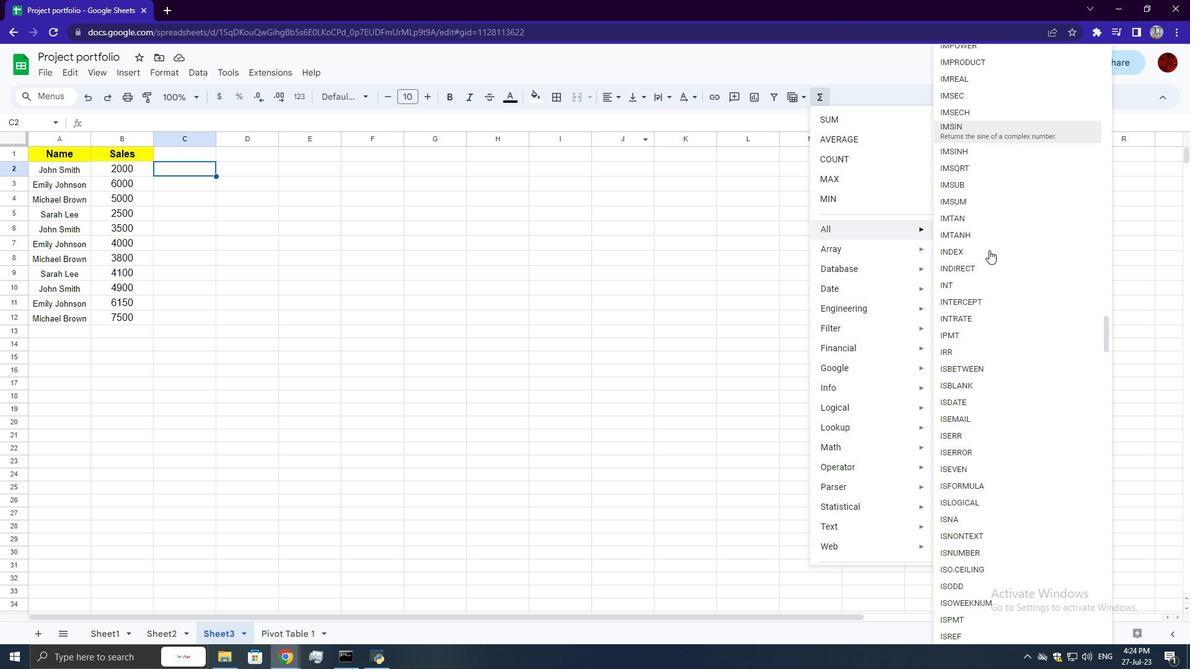 
Action: Mouse scrolled (989, 249) with delta (0, 0)
Screenshot: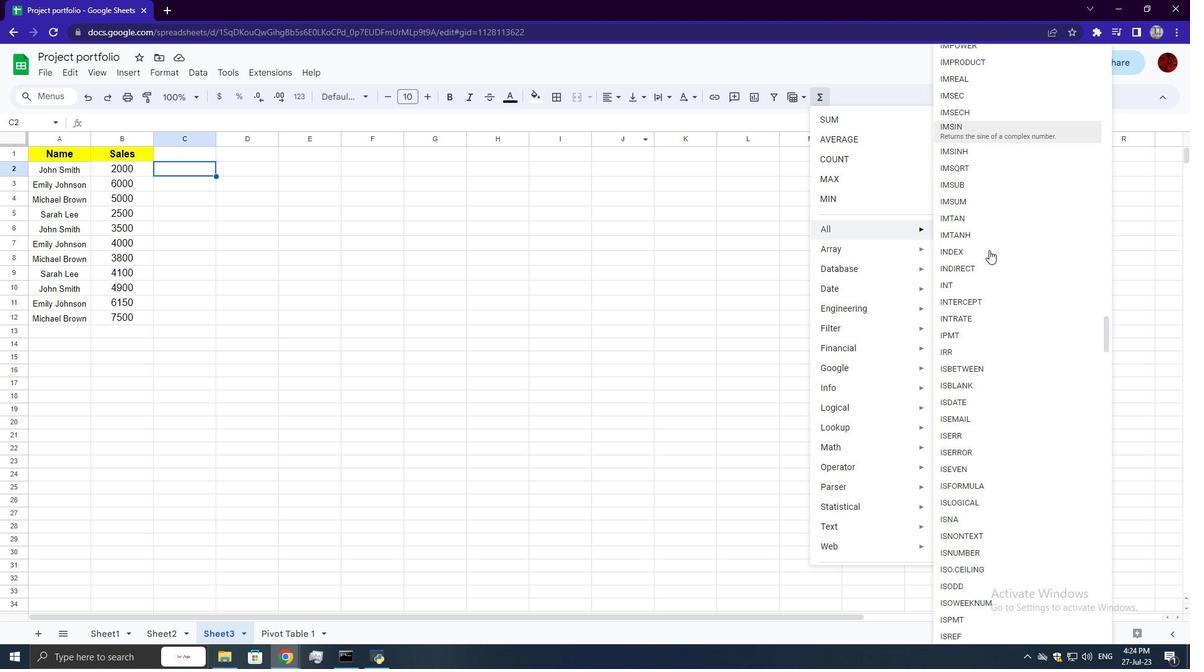 
Action: Mouse scrolled (989, 249) with delta (0, 0)
Screenshot: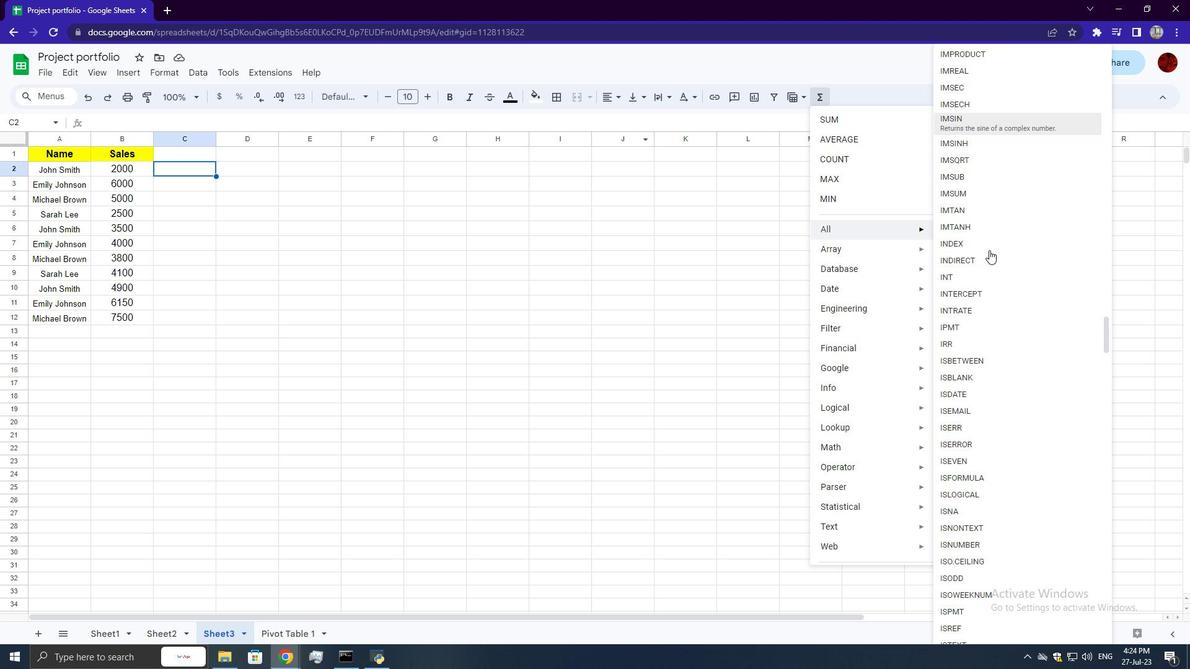 
Action: Mouse scrolled (989, 249) with delta (0, 0)
Screenshot: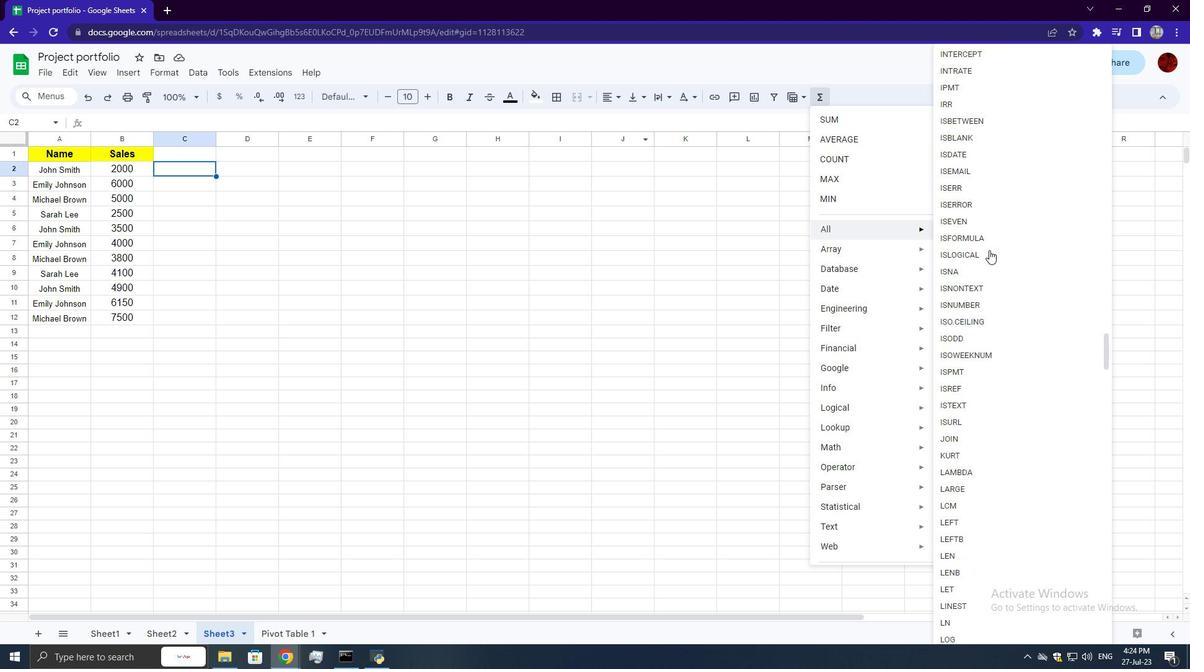 
Action: Mouse scrolled (989, 249) with delta (0, 0)
Screenshot: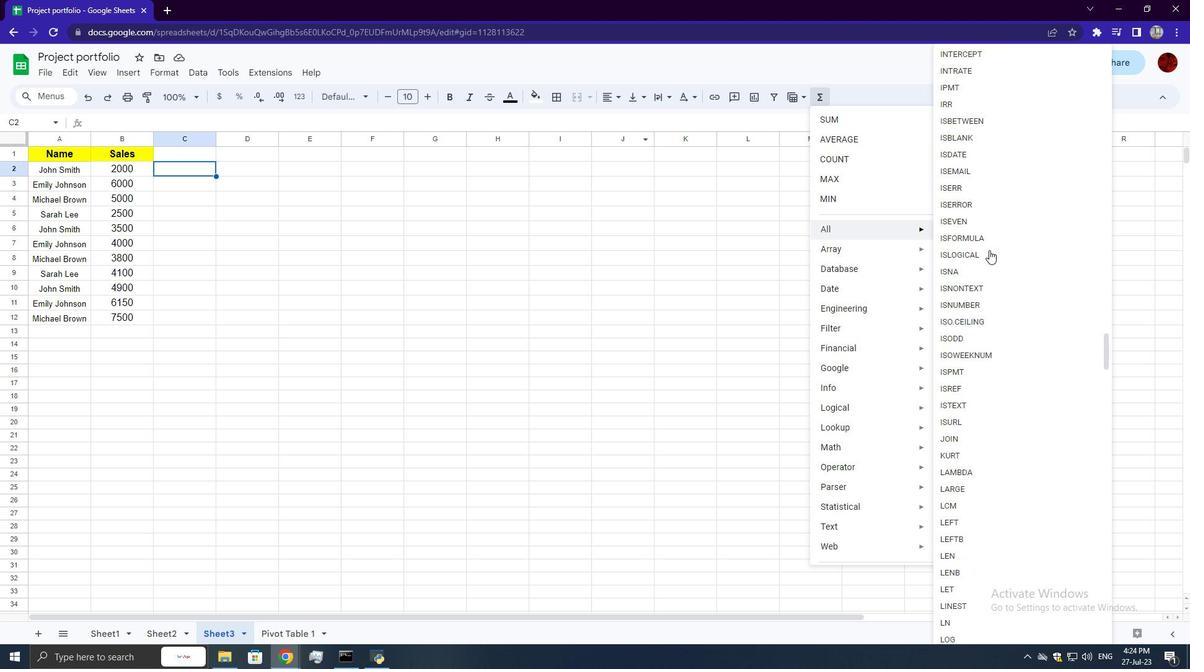 
Action: Mouse moved to (957, 399)
Screenshot: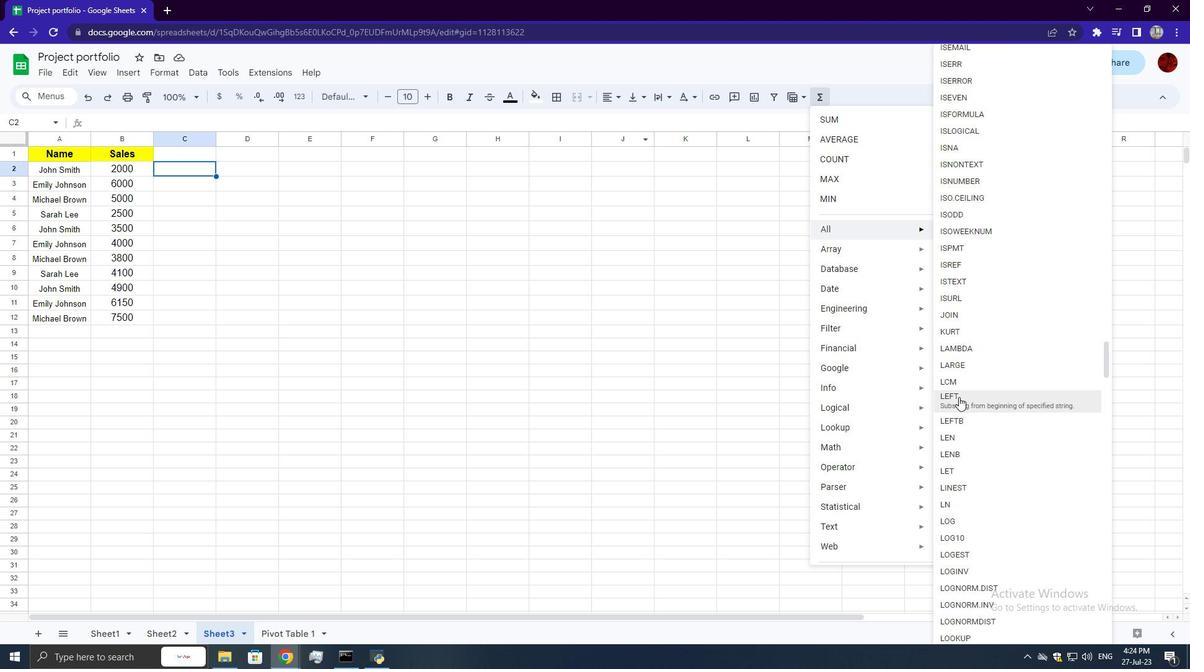 
Action: Mouse pressed left at (957, 399)
Screenshot: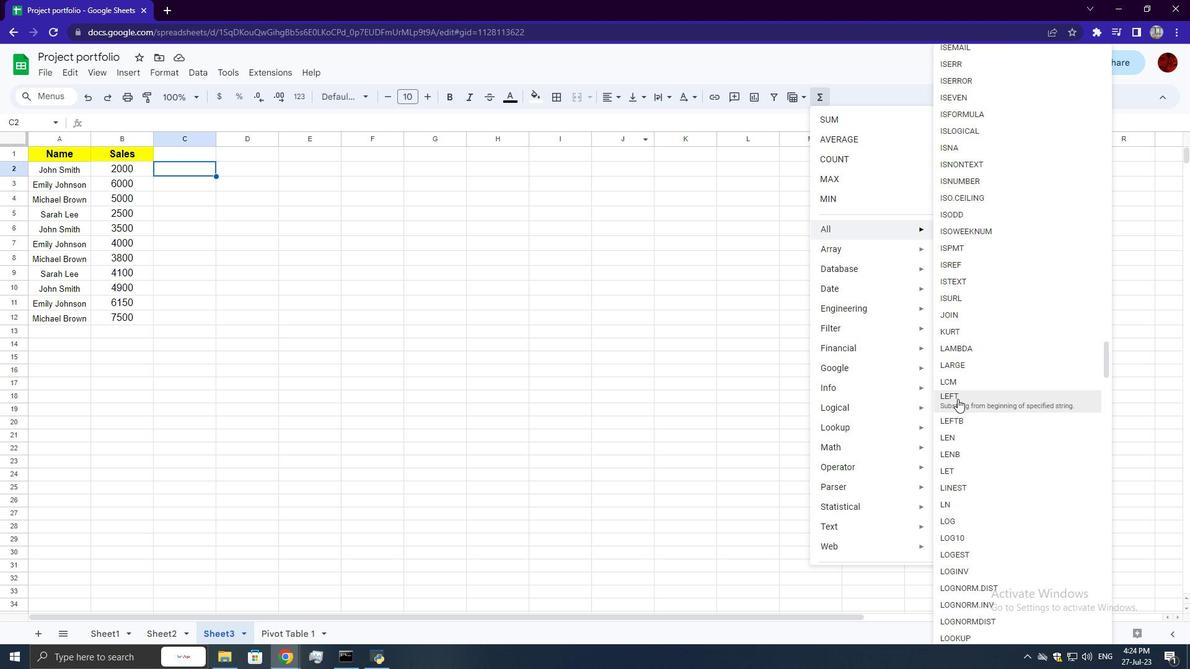 
Action: Key pressed <Key.shift><Key.shift_r><Key.shift_r><Key.shift_r><Key.shift_r>"<Key.shift>John<Key.space><Key.shift>Smith<Key.shift_r>",<Key.space>2<Key.enter>
Screenshot: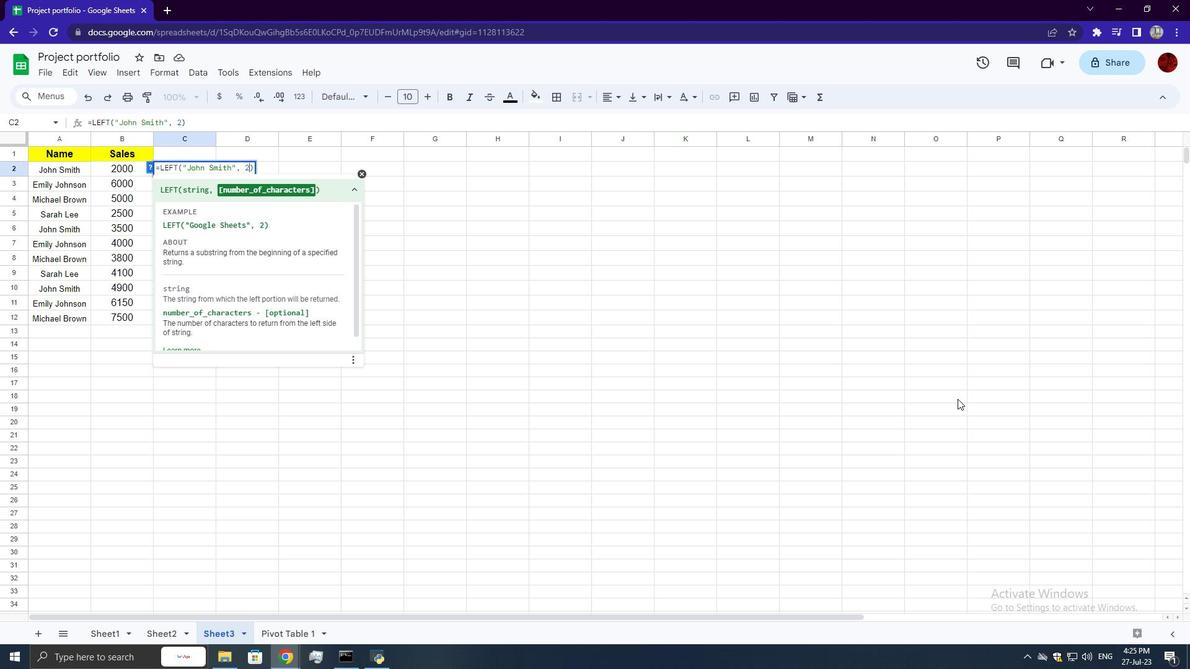 
